 Task: For heading Arial with bold.  font size for heading22,  'Change the font style of data to'Arial Narrow.  and font size to 14,  Change the alignment of both headline & data to Align middle.  In the sheet  Attendance Sheet for Weekly Reviewing
Action: Mouse moved to (82, 188)
Screenshot: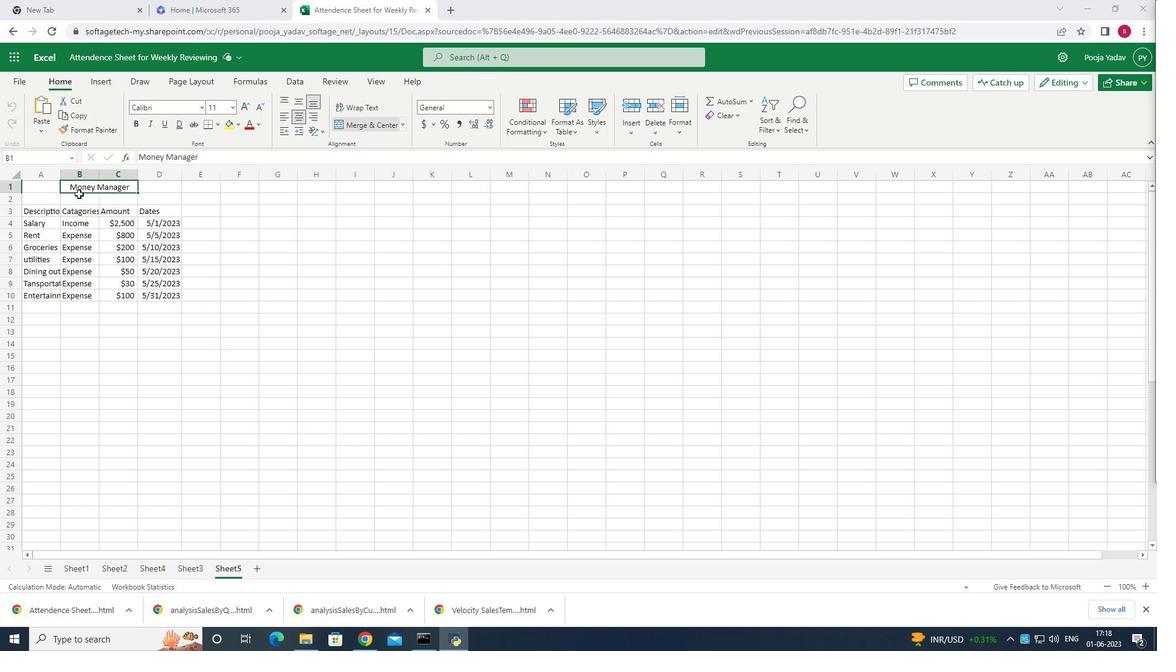 
Action: Mouse pressed left at (82, 188)
Screenshot: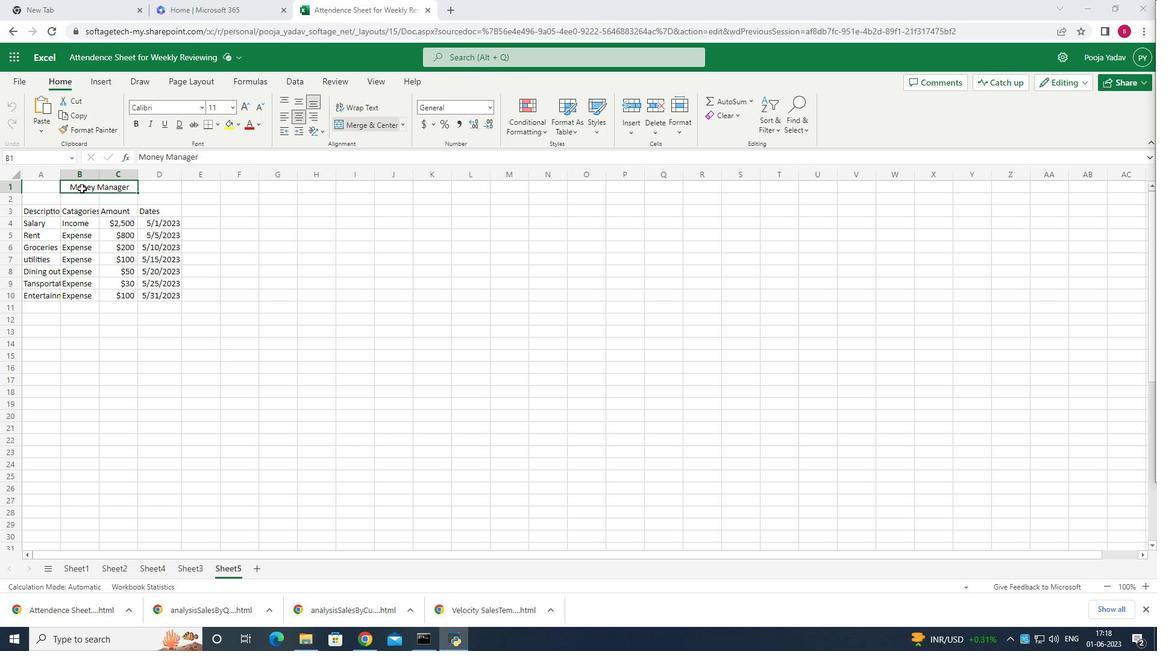 
Action: Mouse moved to (202, 109)
Screenshot: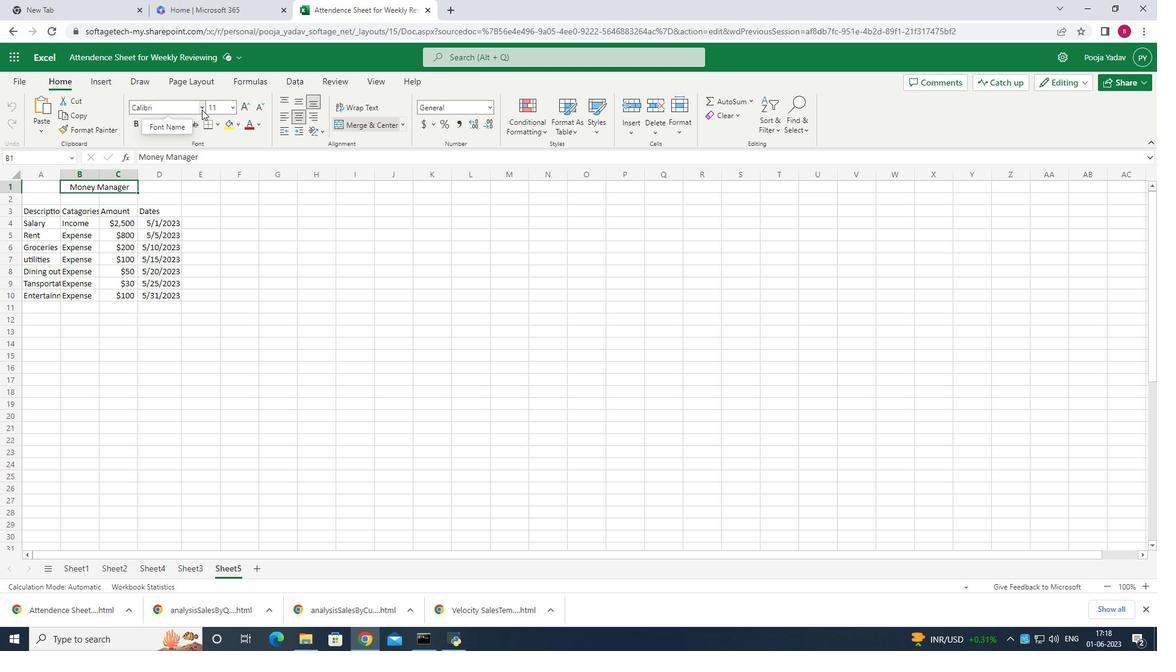 
Action: Mouse pressed left at (202, 109)
Screenshot: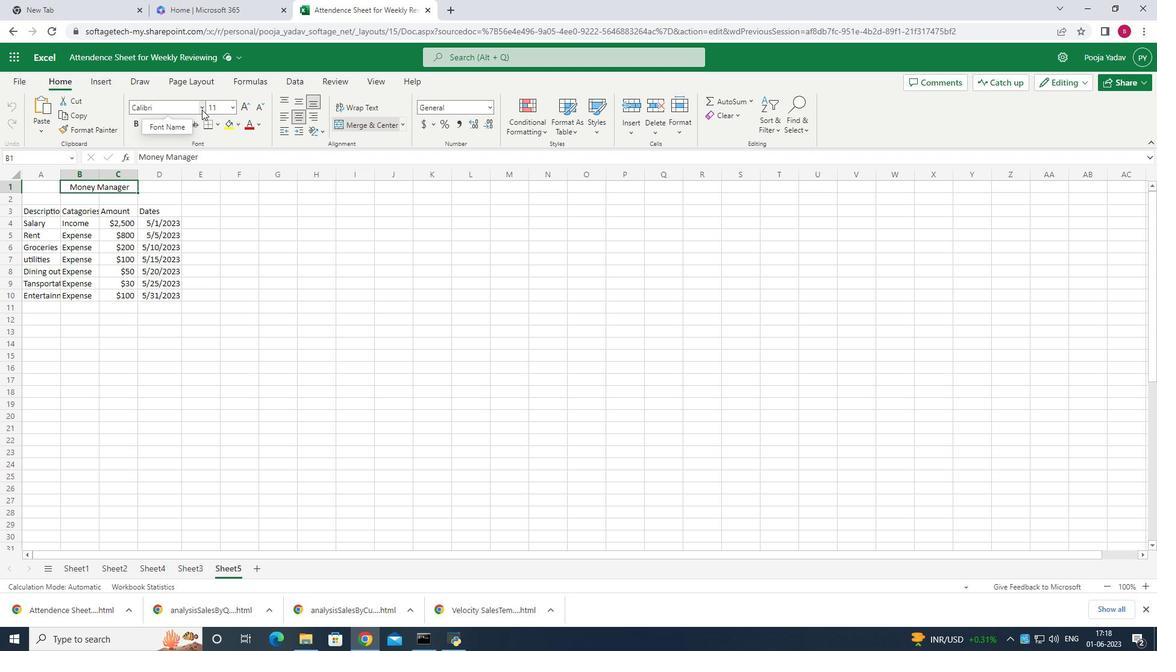 
Action: Mouse moved to (194, 156)
Screenshot: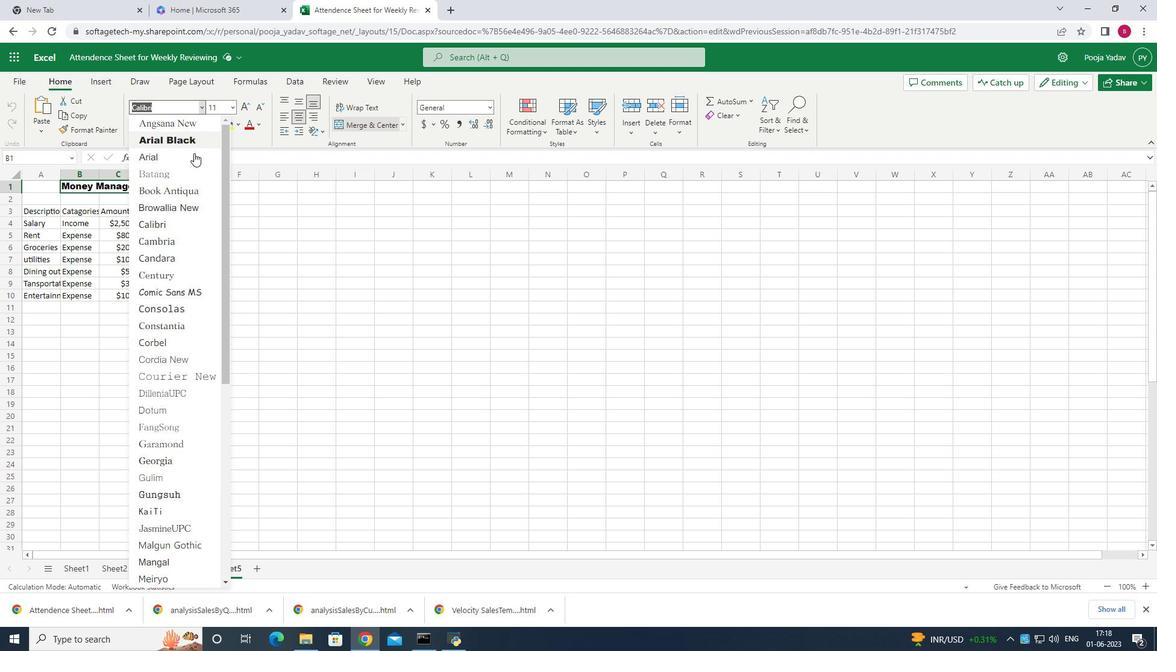 
Action: Mouse pressed left at (194, 156)
Screenshot: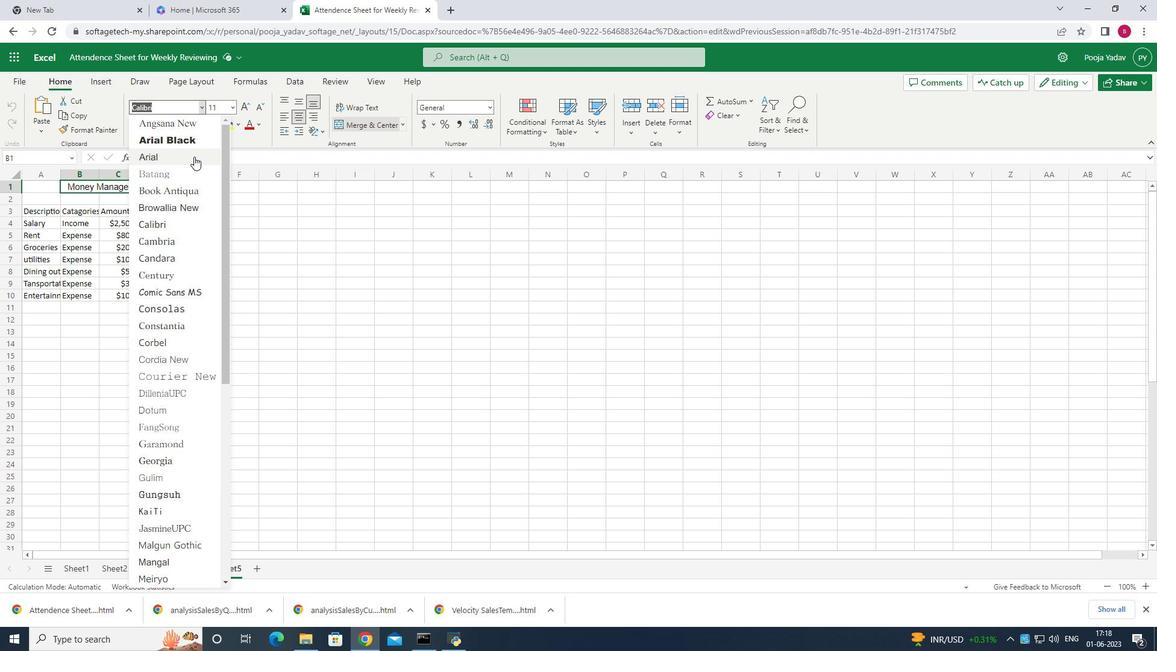 
Action: Mouse moved to (187, 164)
Screenshot: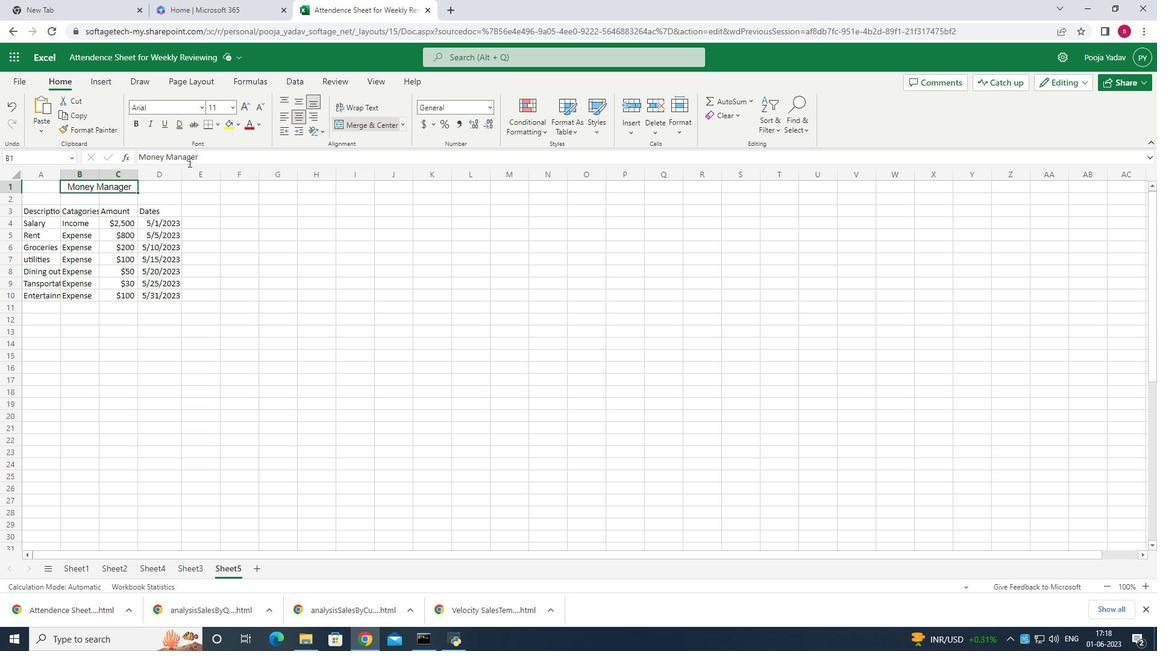 
Action: Key pressed ctrl+B
Screenshot: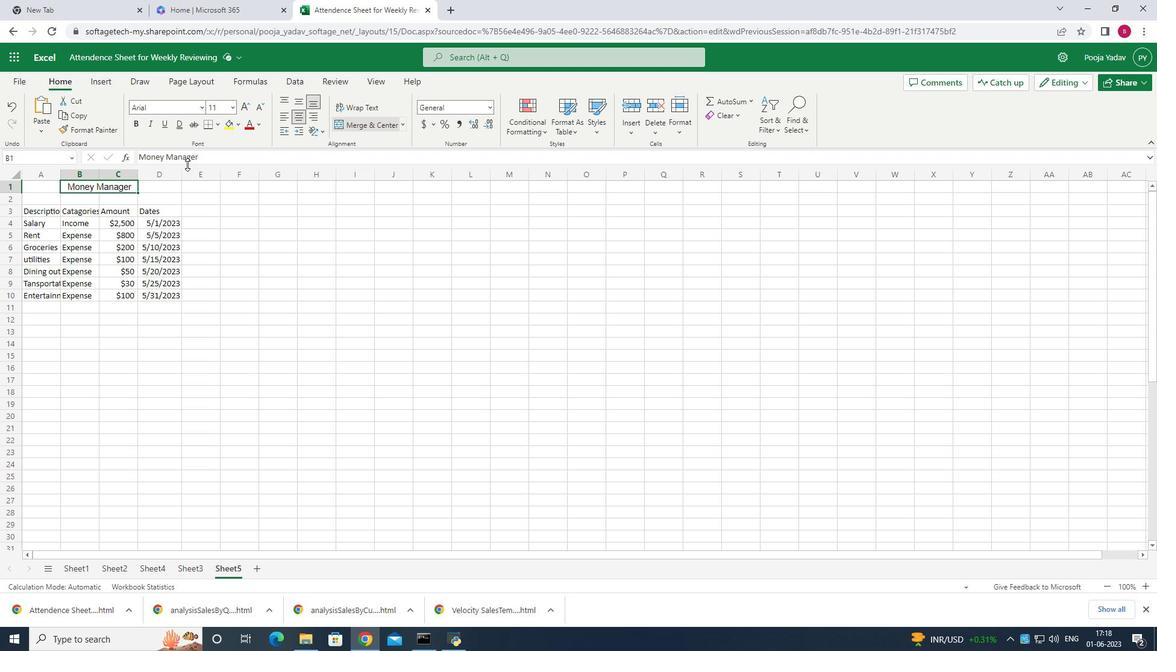 
Action: Mouse moved to (232, 108)
Screenshot: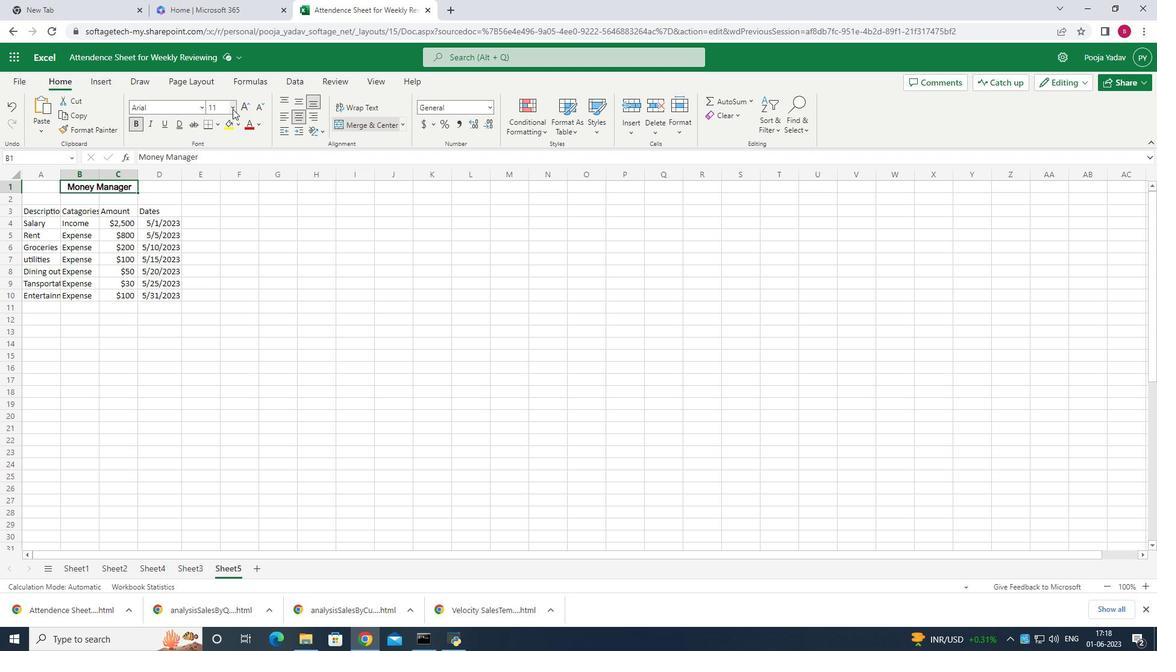 
Action: Mouse pressed left at (232, 108)
Screenshot: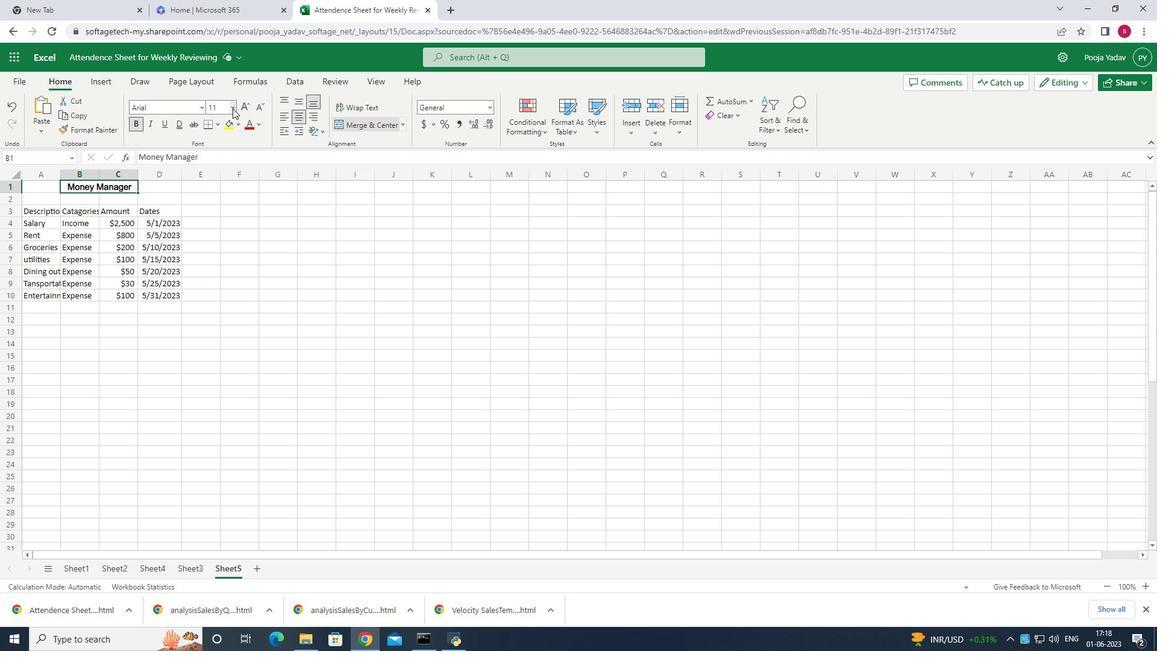 
Action: Mouse moved to (221, 253)
Screenshot: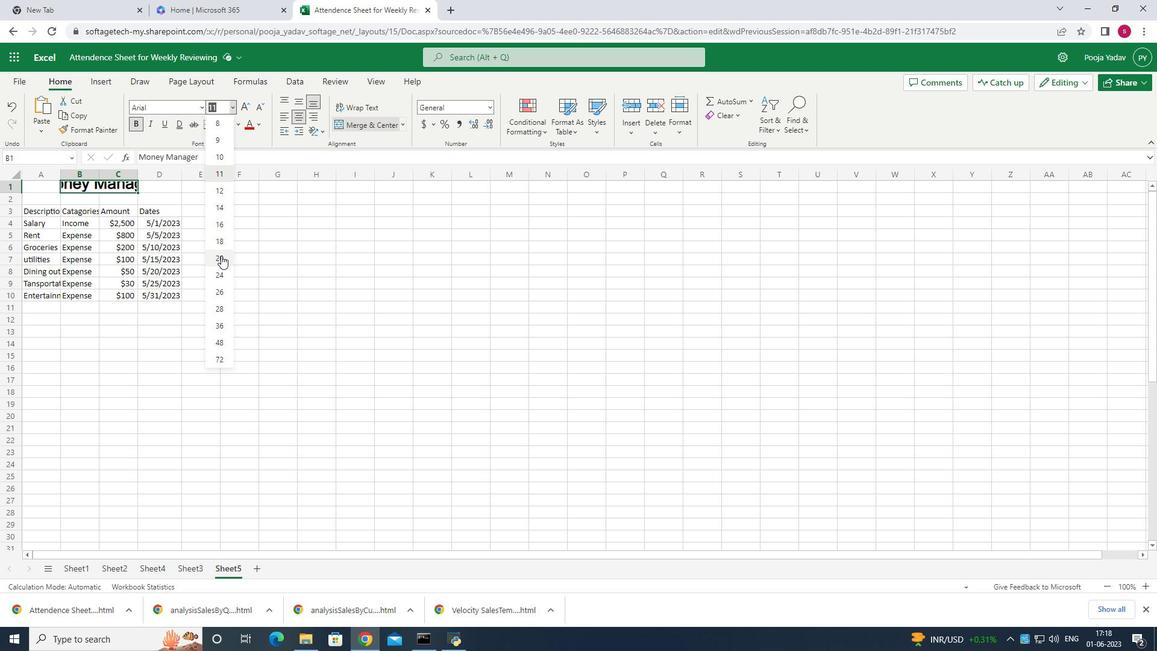 
Action: Mouse pressed left at (221, 253)
Screenshot: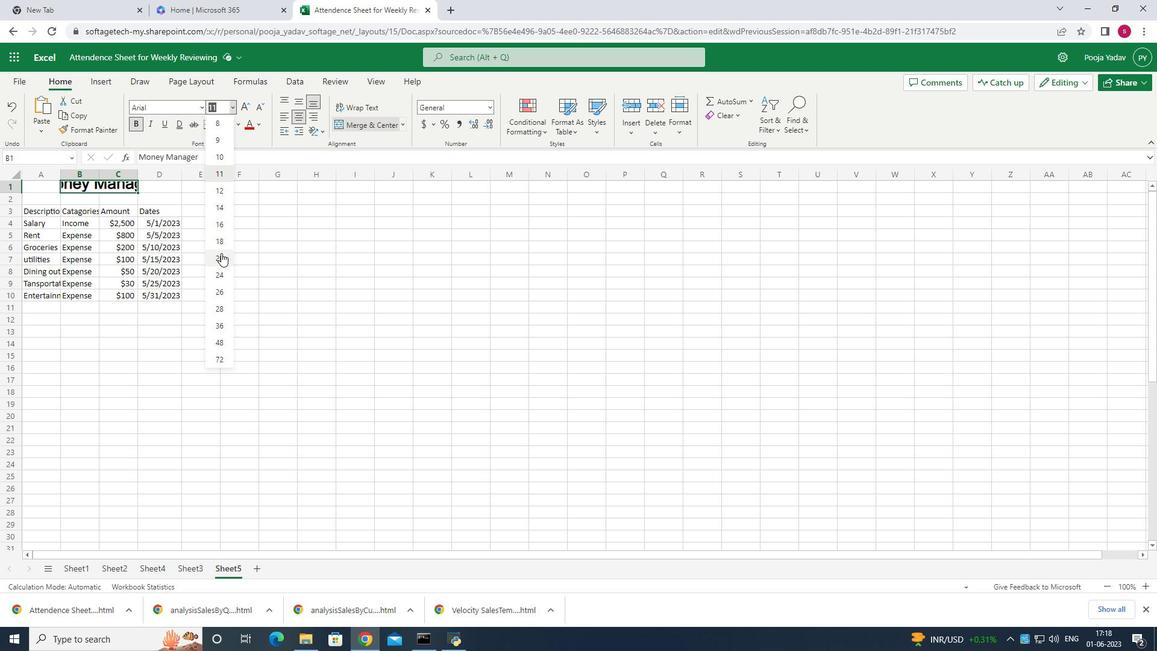 
Action: Mouse moved to (229, 107)
Screenshot: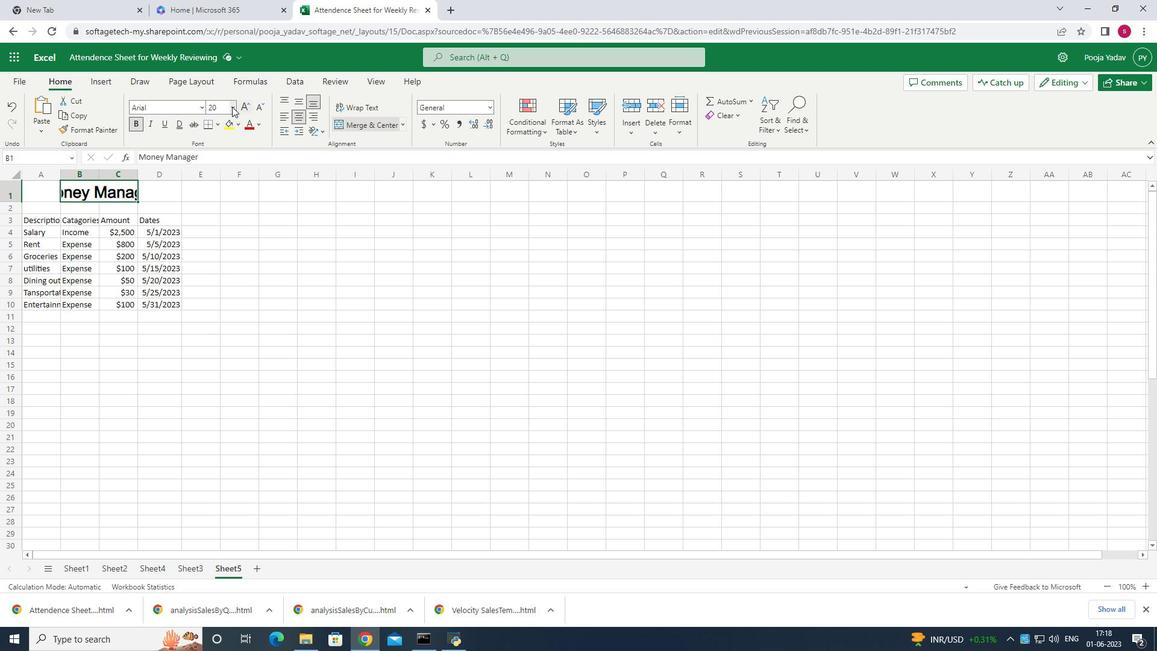 
Action: Mouse pressed left at (229, 107)
Screenshot: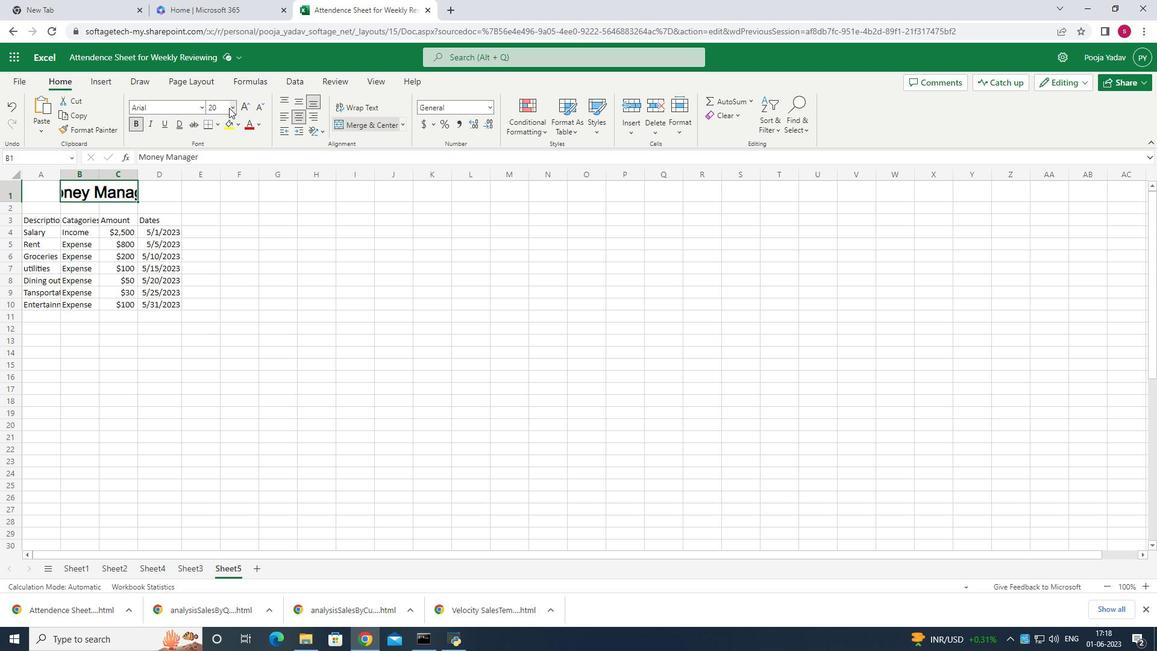 
Action: Mouse moved to (234, 110)
Screenshot: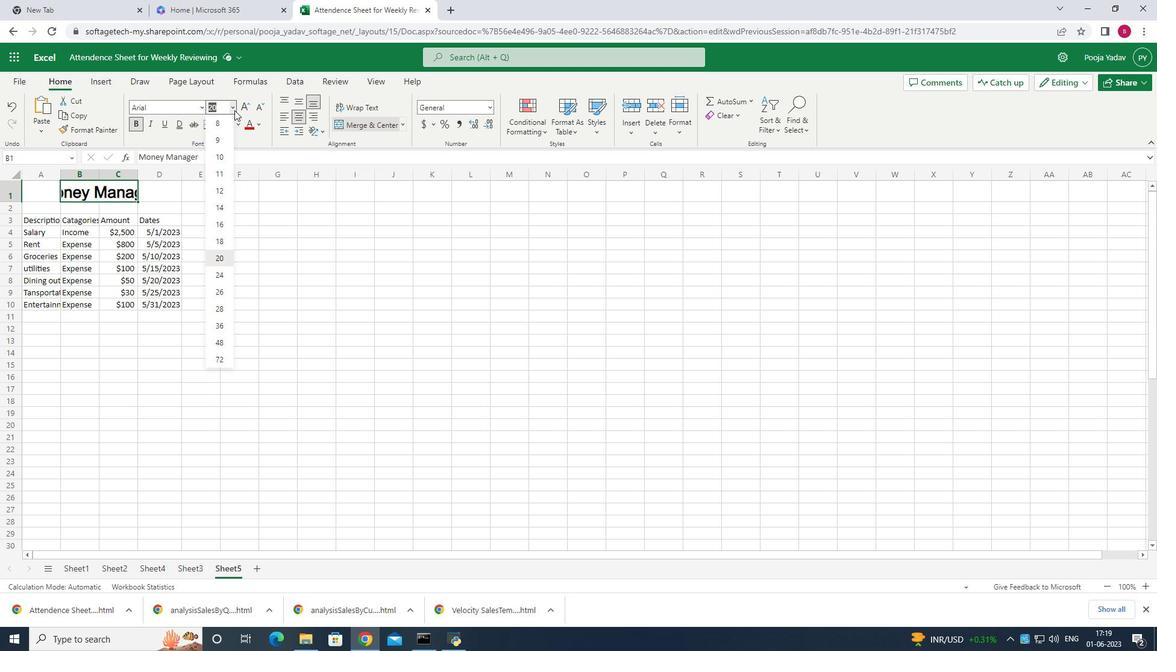 
Action: Mouse pressed left at (234, 110)
Screenshot: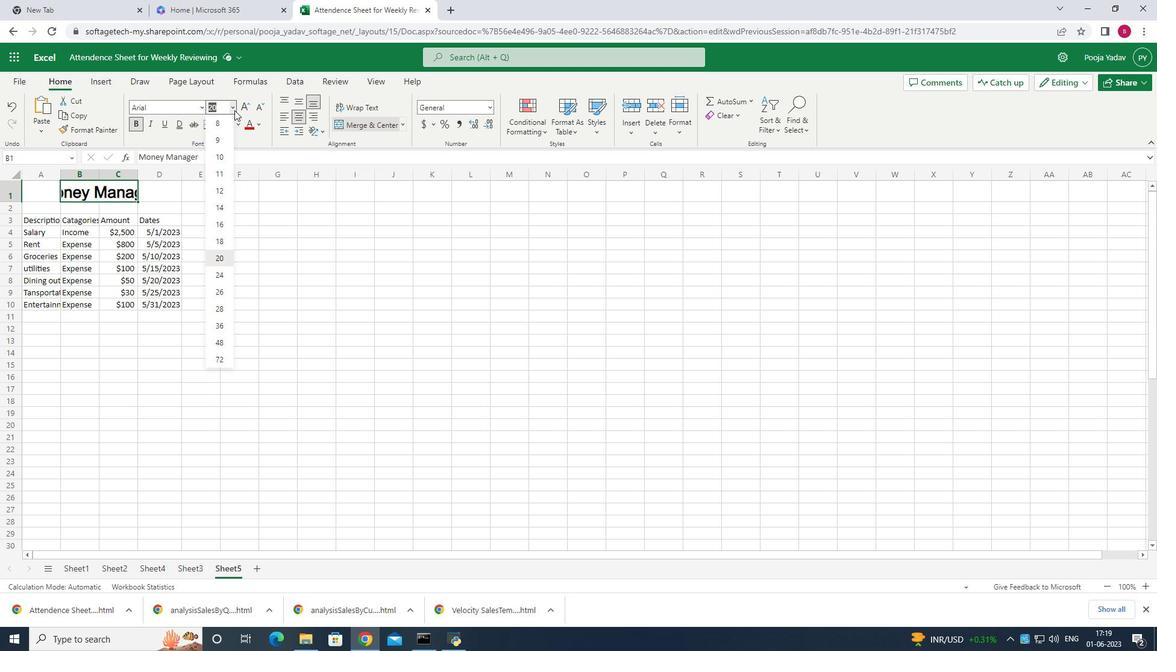 
Action: Mouse pressed left at (234, 110)
Screenshot: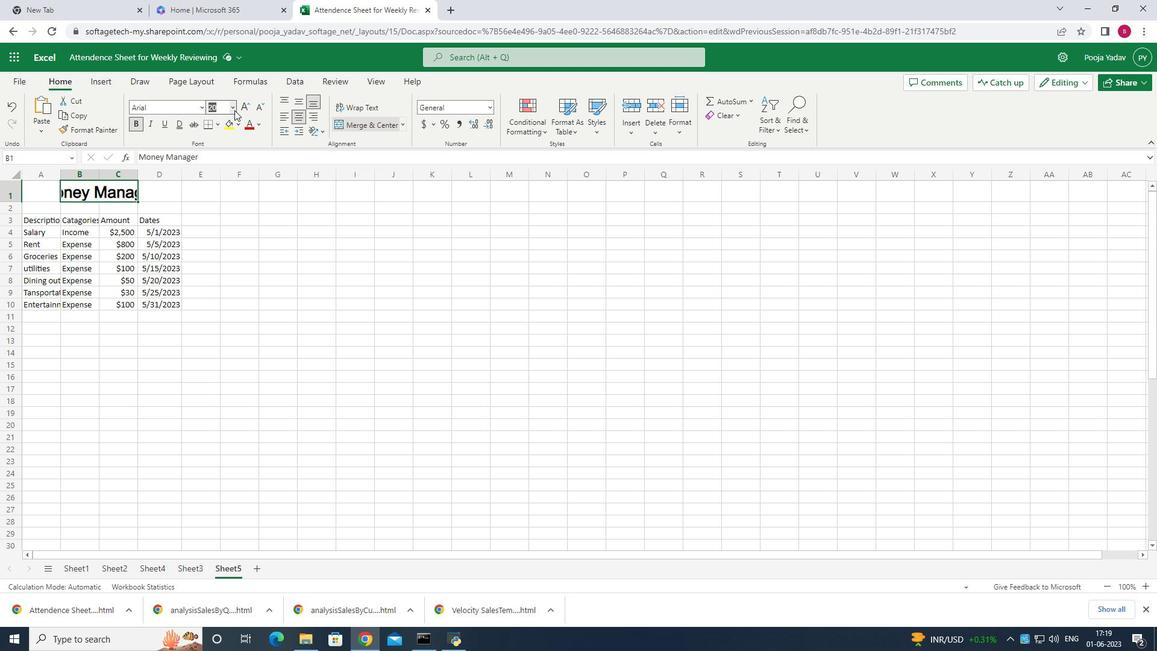 
Action: Mouse pressed left at (234, 110)
Screenshot: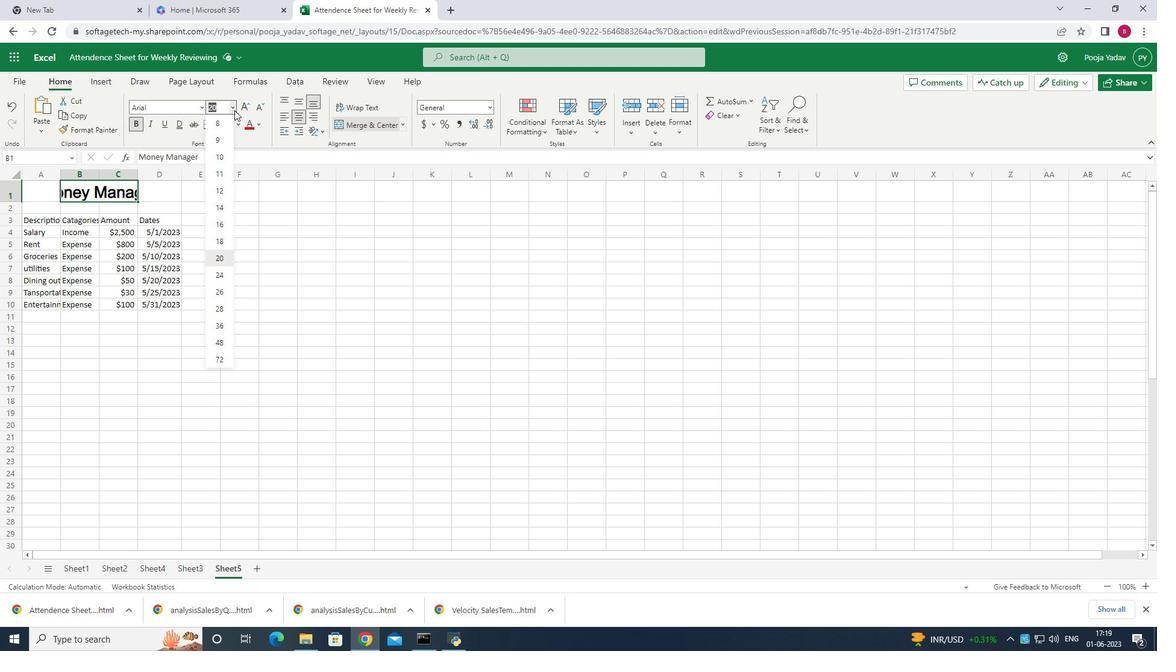 
Action: Mouse moved to (232, 104)
Screenshot: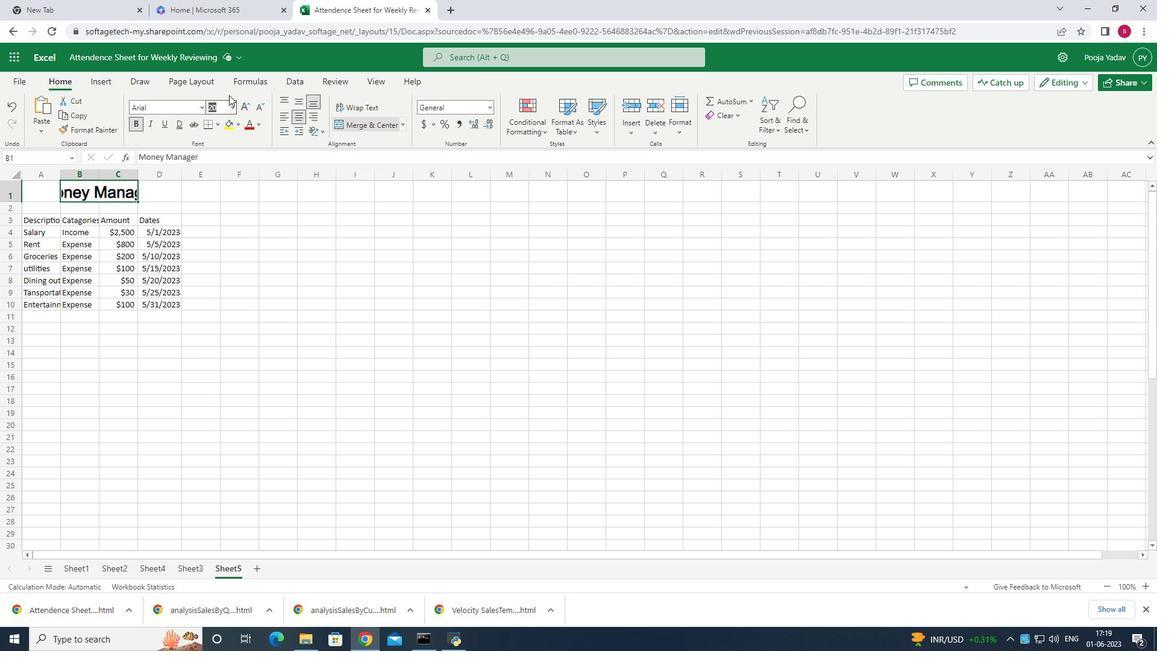 
Action: Mouse pressed left at (232, 104)
Screenshot: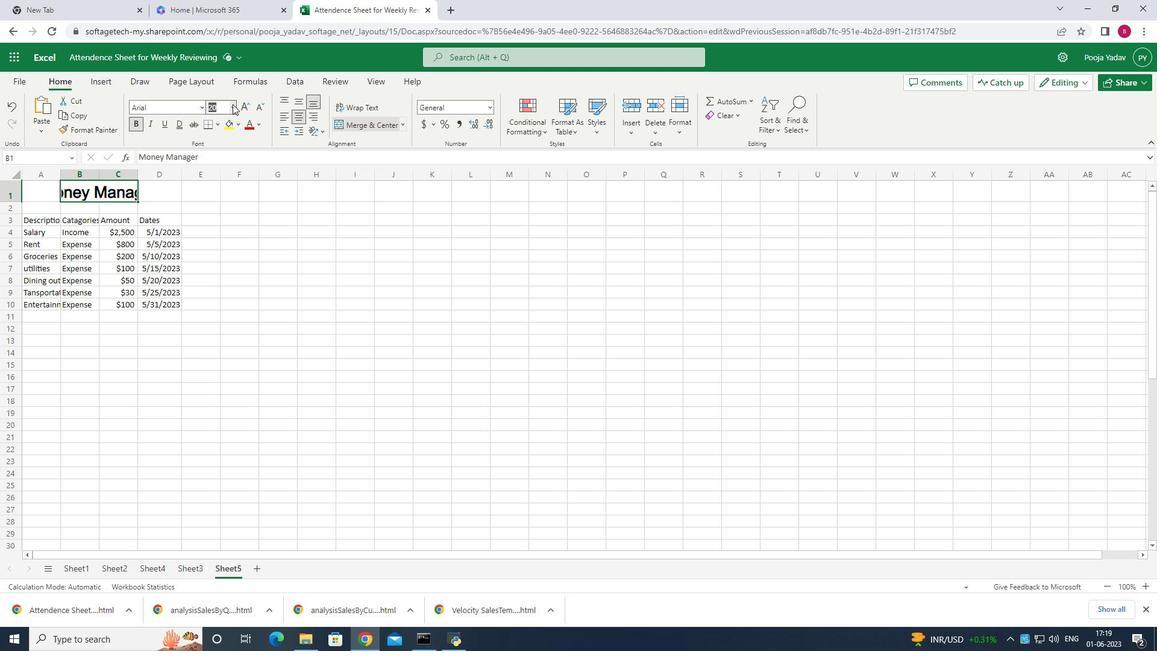 
Action: Mouse pressed left at (232, 104)
Screenshot: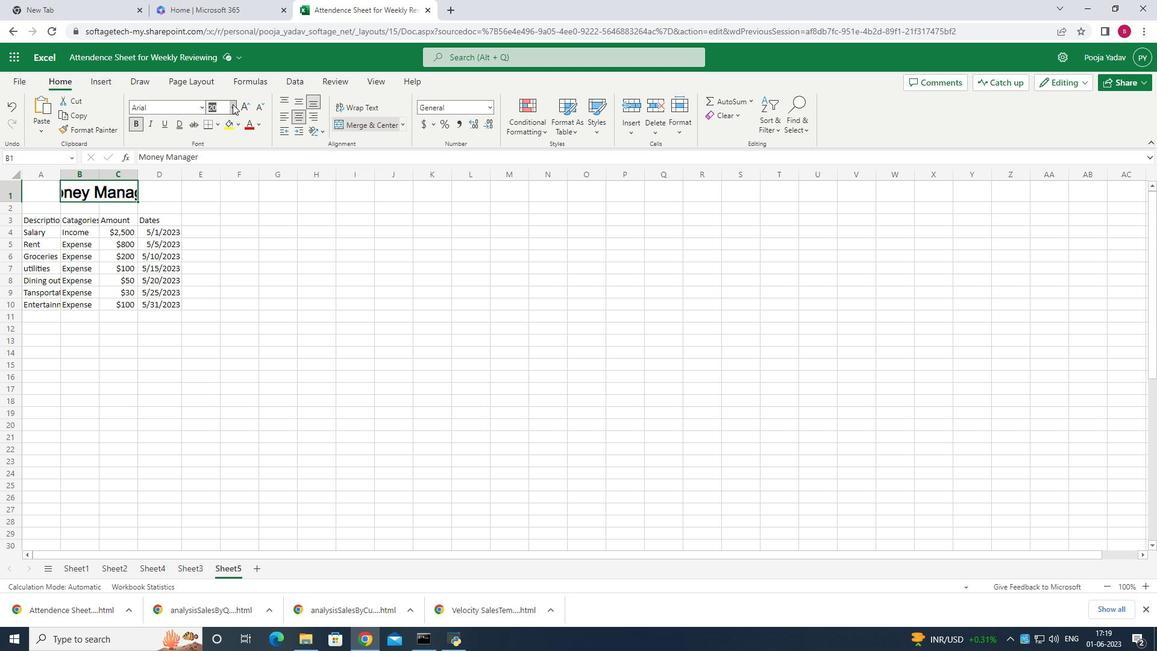 
Action: Mouse moved to (44, 189)
Screenshot: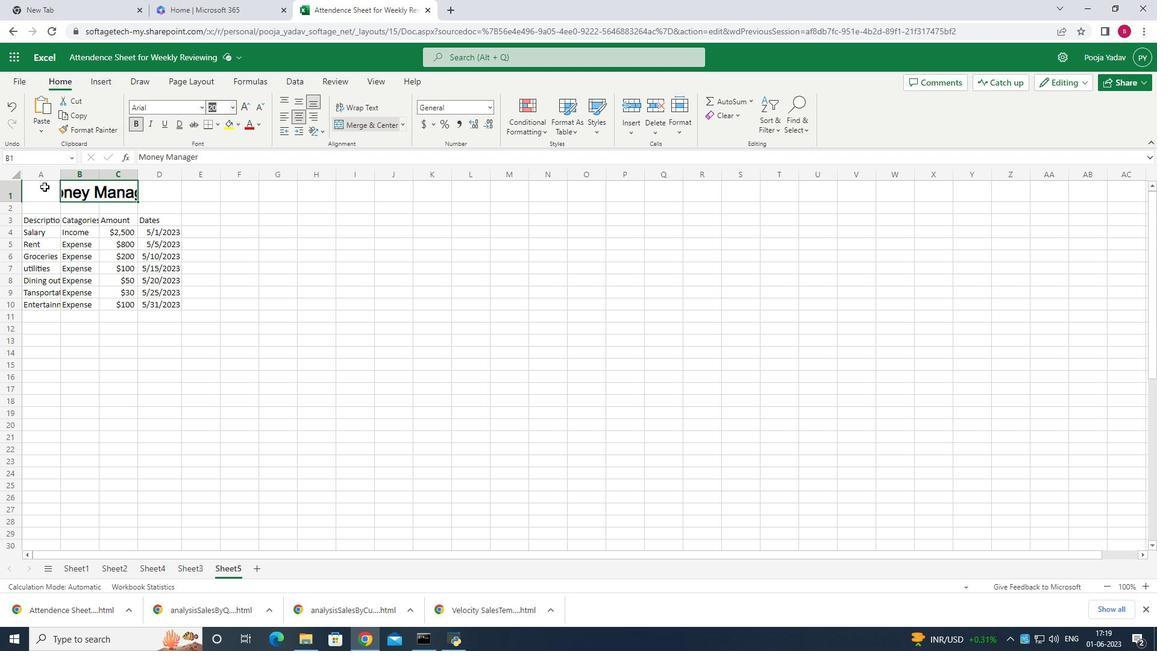 
Action: Mouse pressed left at (44, 189)
Screenshot: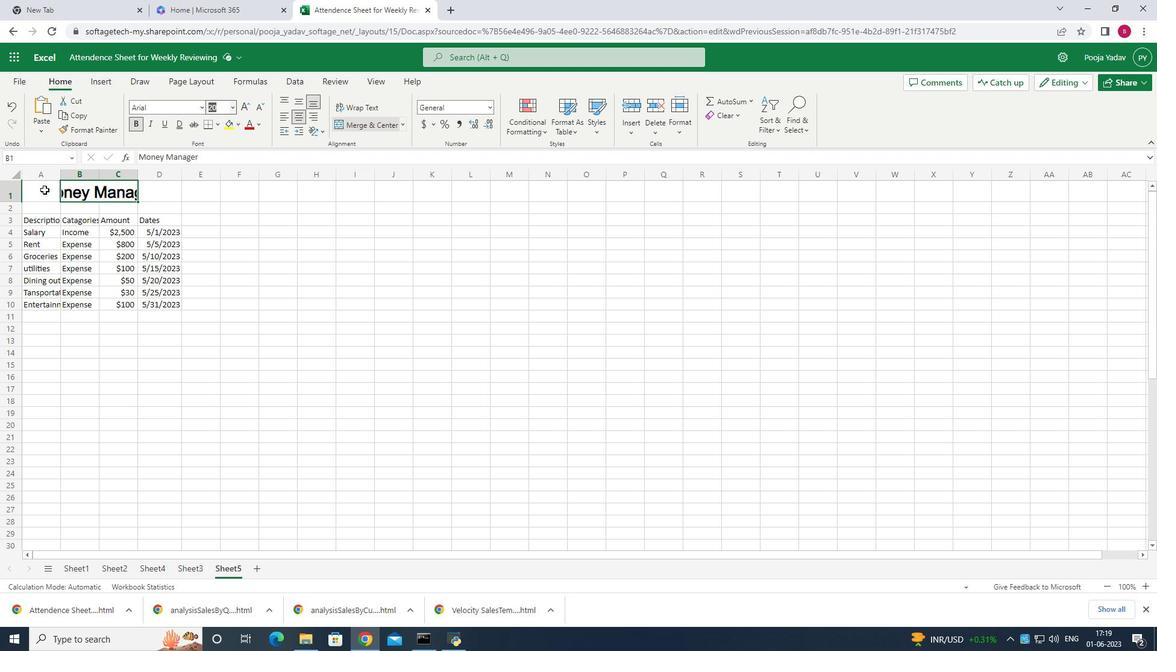 
Action: Mouse moved to (362, 118)
Screenshot: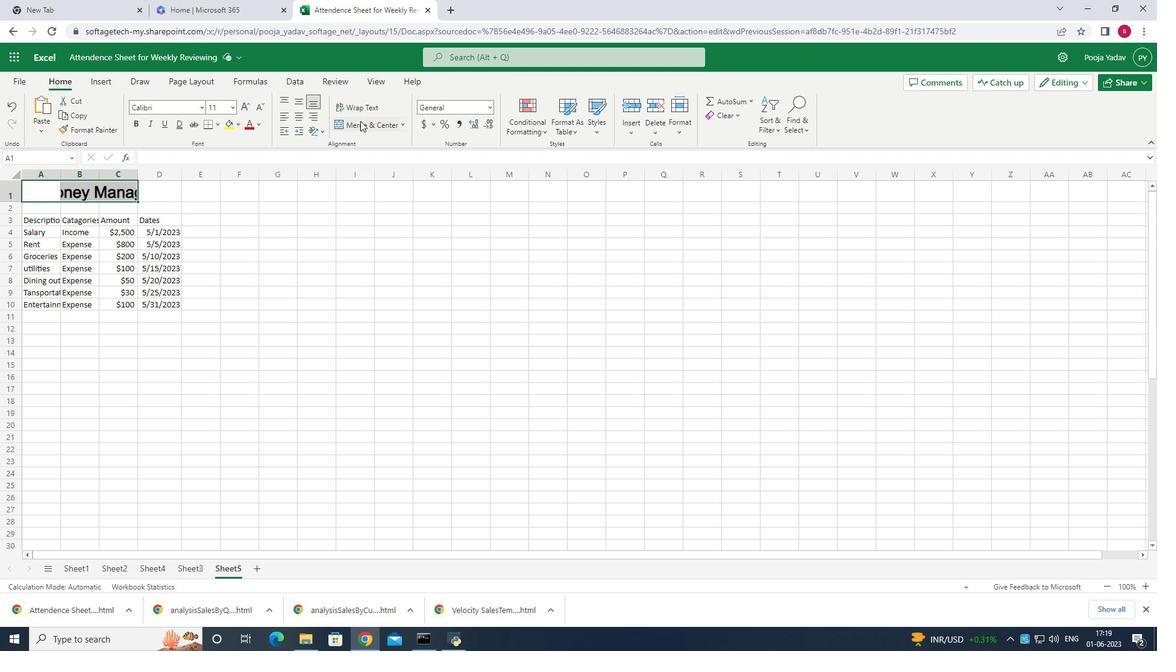 
Action: Mouse pressed left at (362, 118)
Screenshot: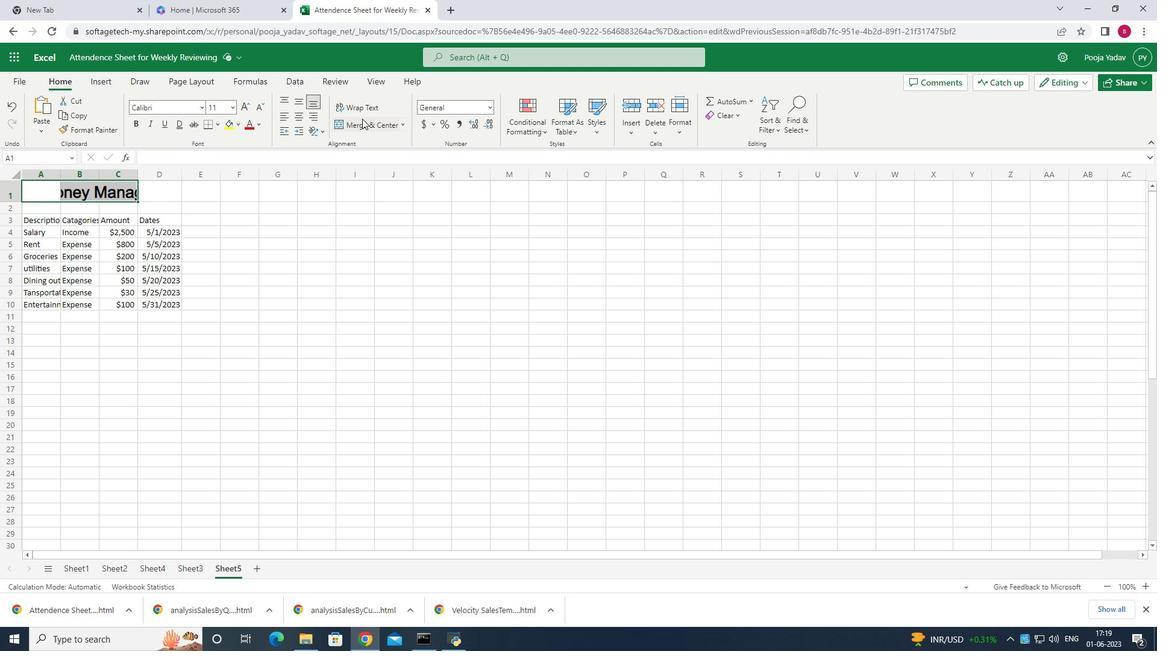 
Action: Mouse moved to (300, 307)
Screenshot: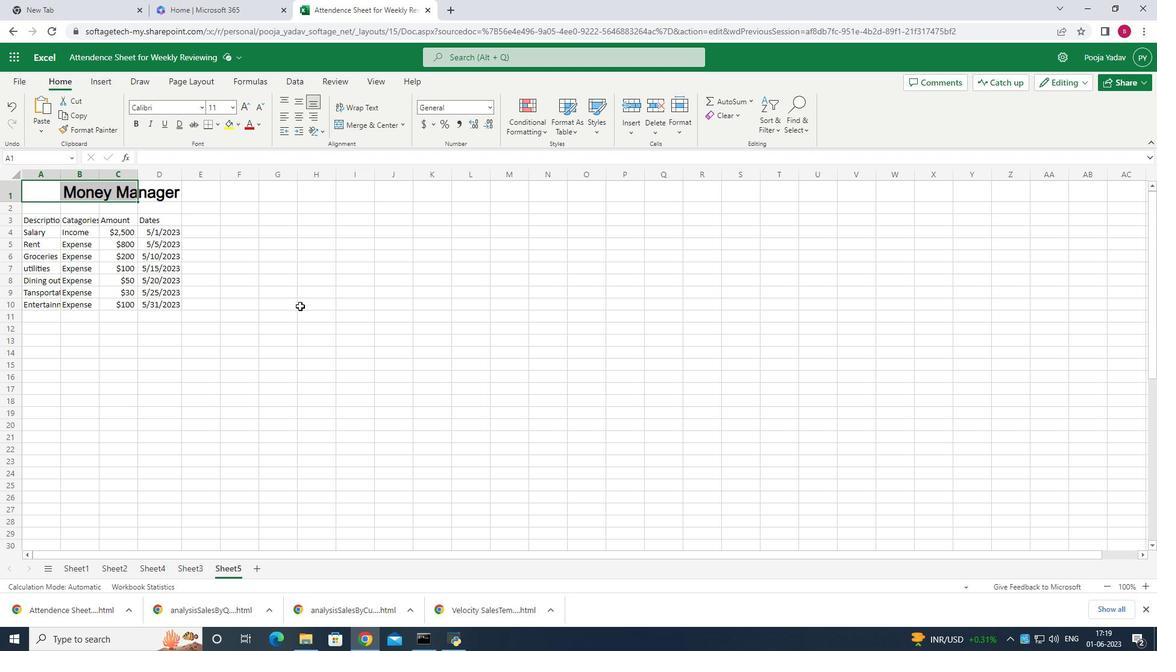 
Action: Mouse pressed left at (300, 307)
Screenshot: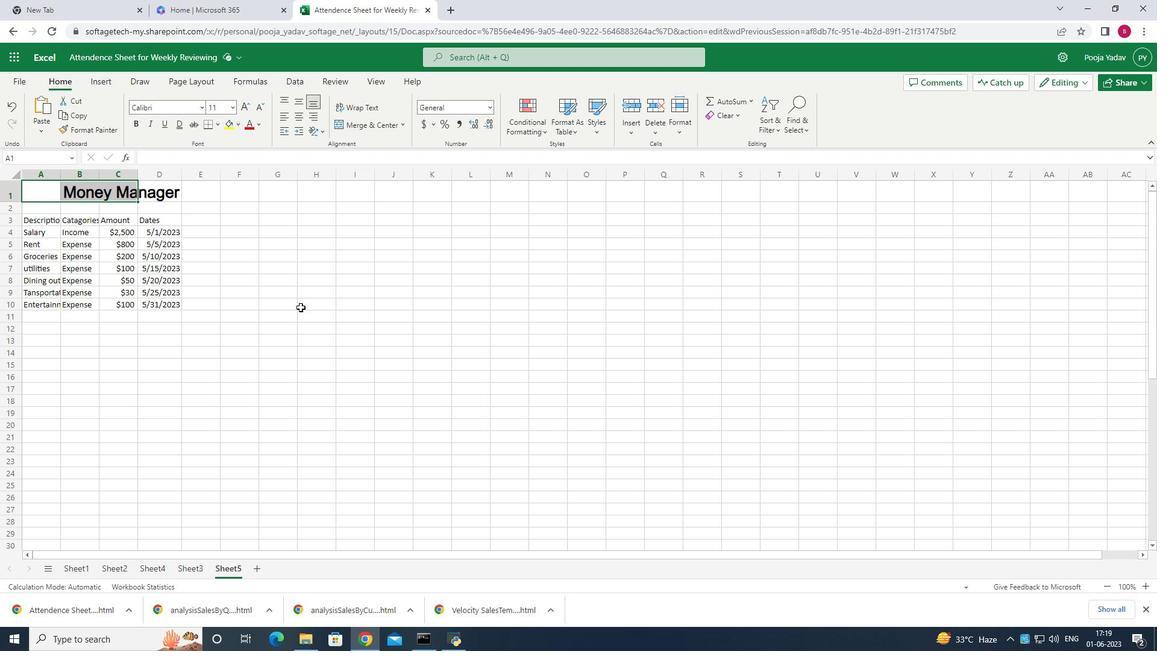 
Action: Mouse moved to (41, 210)
Screenshot: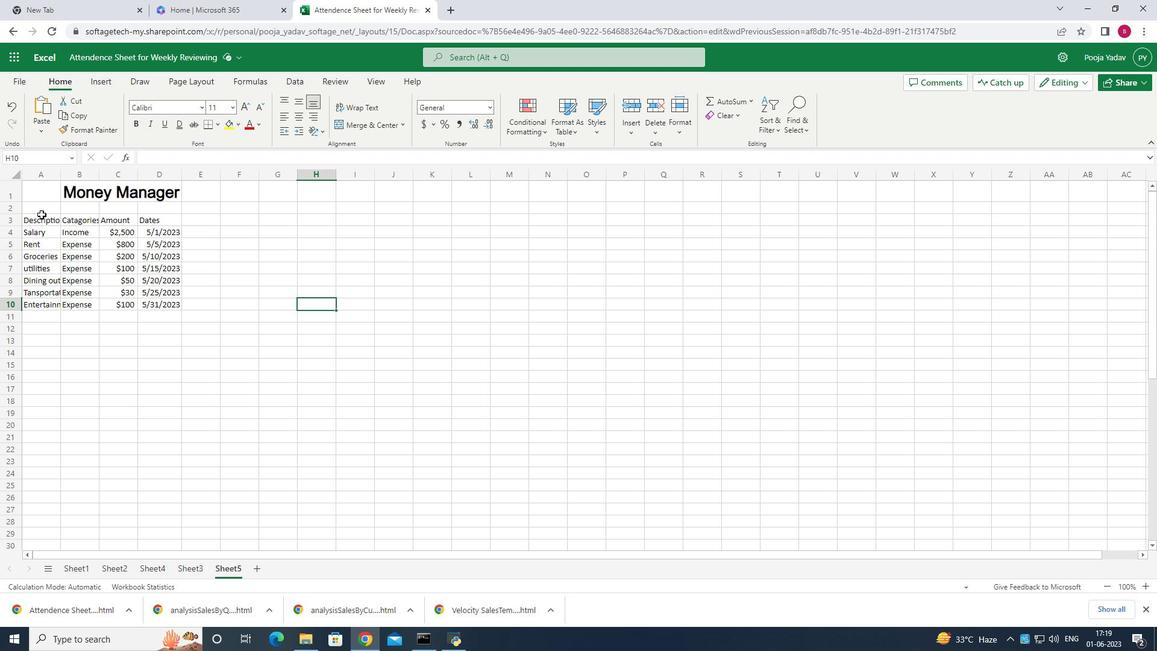 
Action: Mouse pressed left at (41, 210)
Screenshot: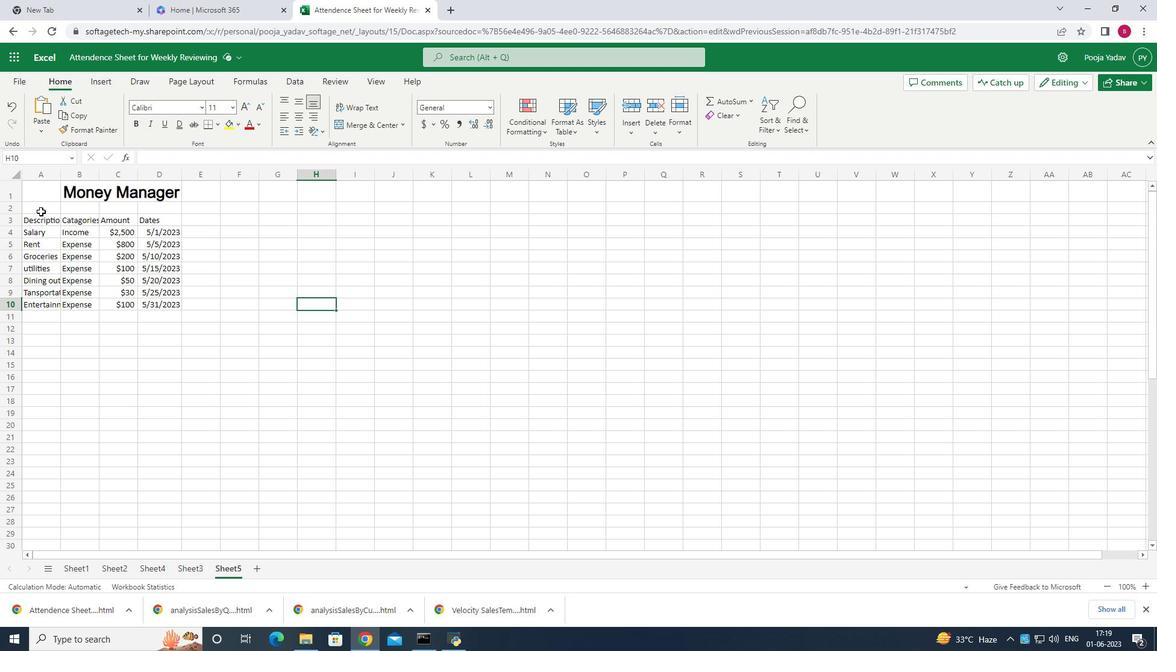 
Action: Mouse moved to (200, 109)
Screenshot: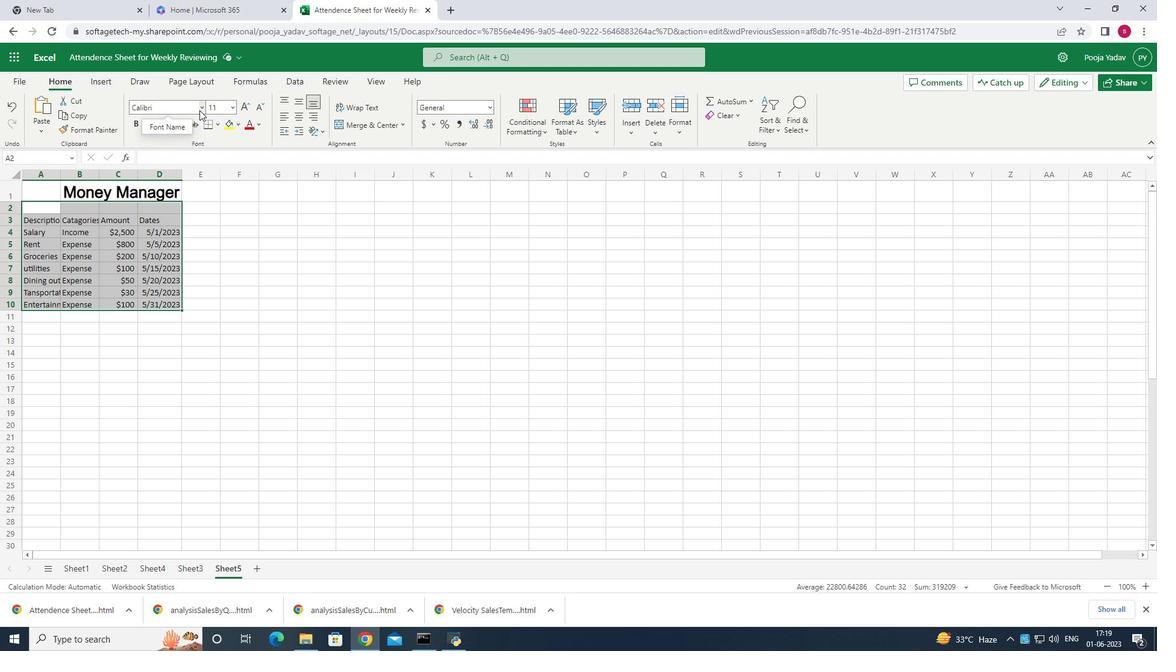 
Action: Mouse pressed left at (200, 109)
Screenshot: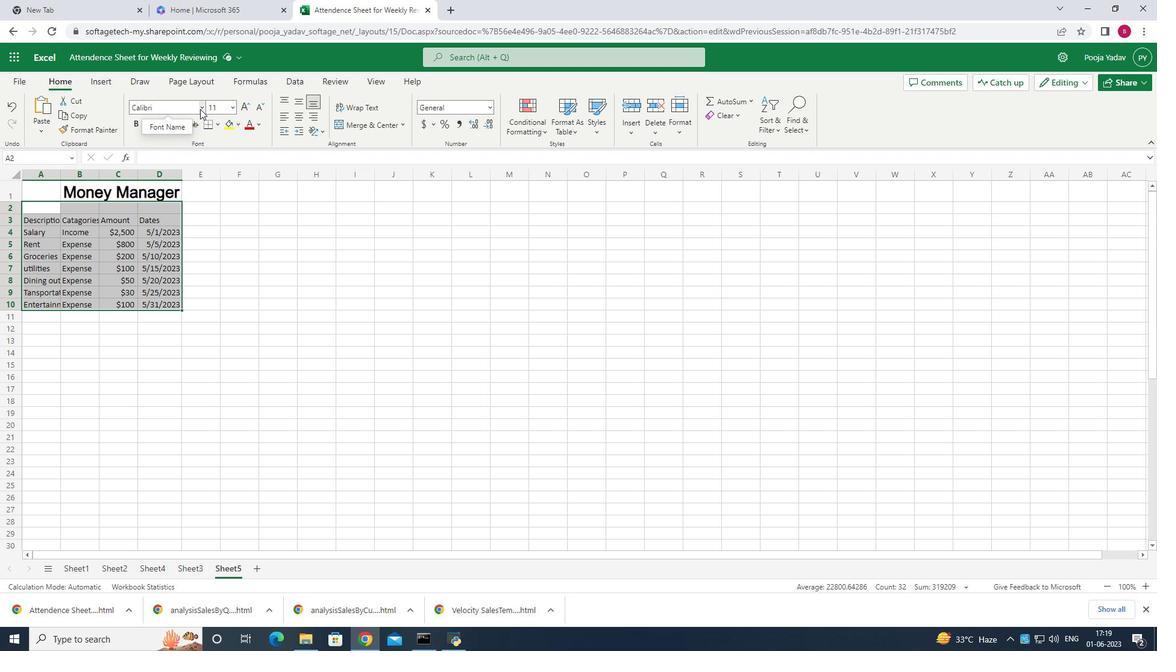 
Action: Mouse moved to (190, 360)
Screenshot: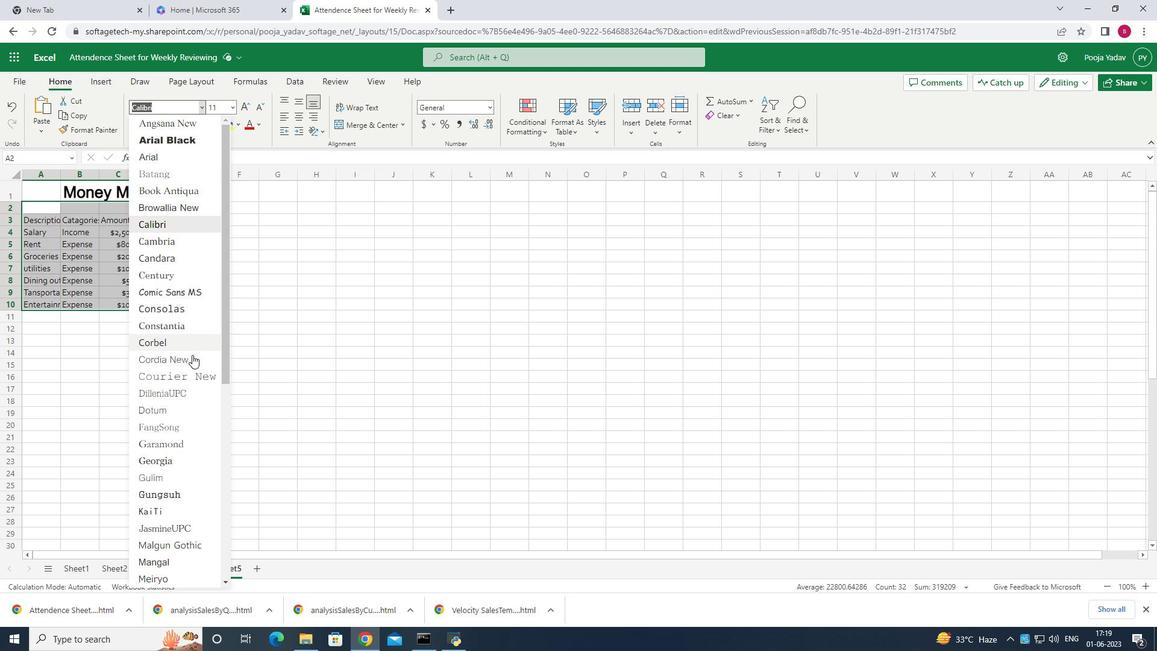 
Action: Mouse scrolled (190, 359) with delta (0, 0)
Screenshot: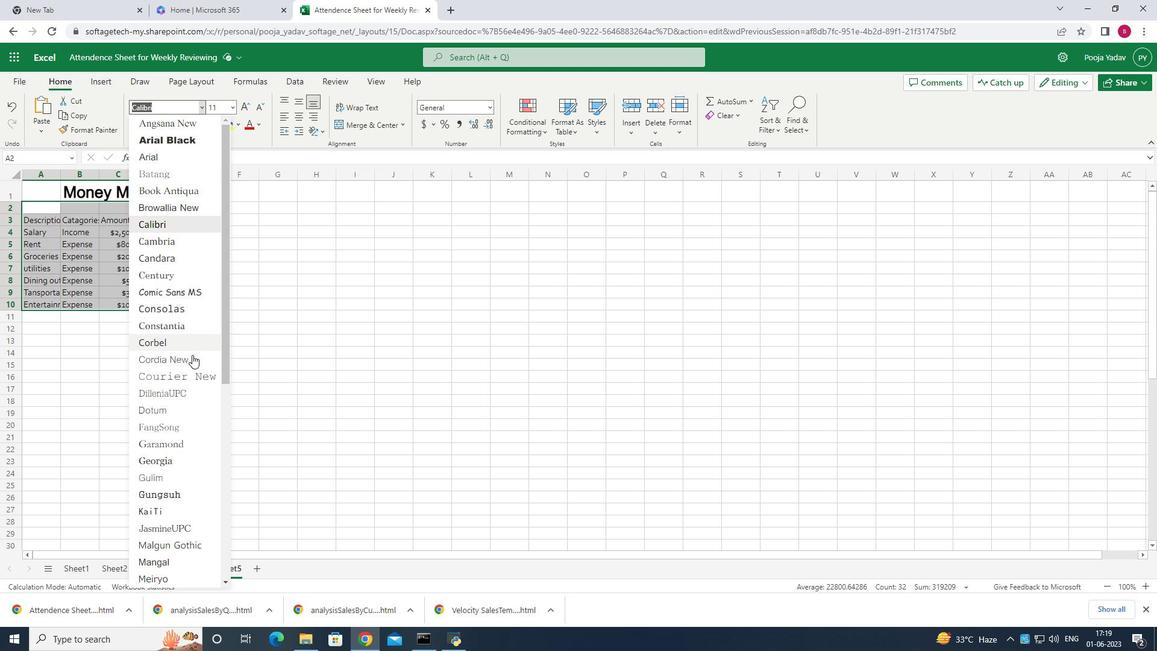 
Action: Mouse moved to (190, 360)
Screenshot: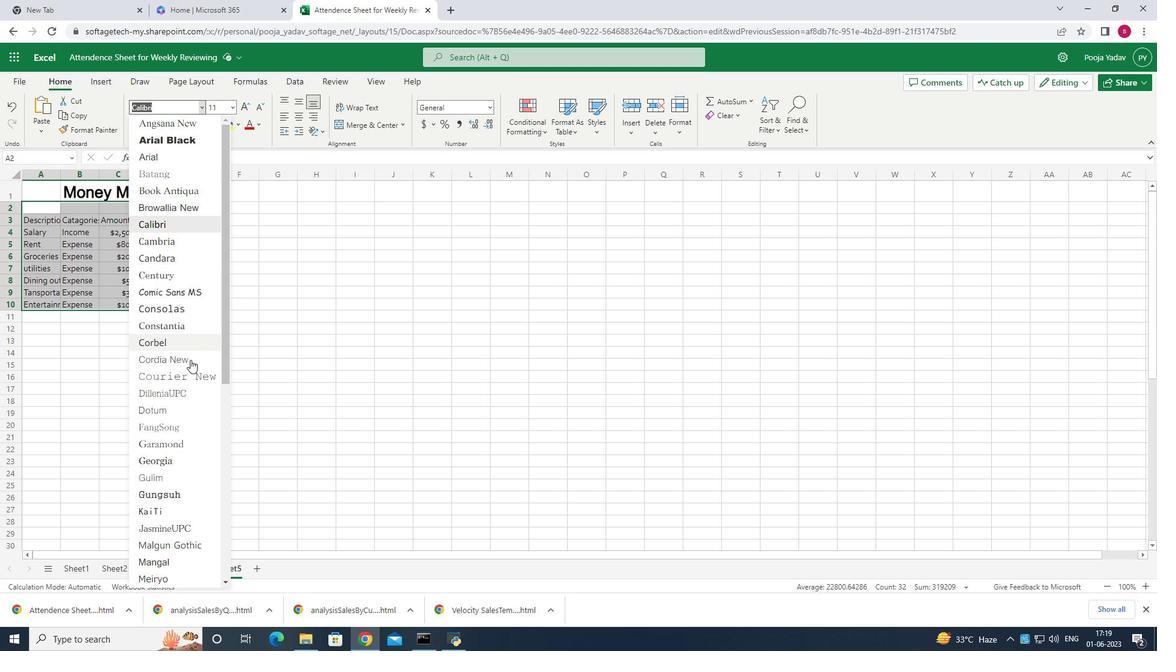 
Action: Mouse scrolled (190, 360) with delta (0, 0)
Screenshot: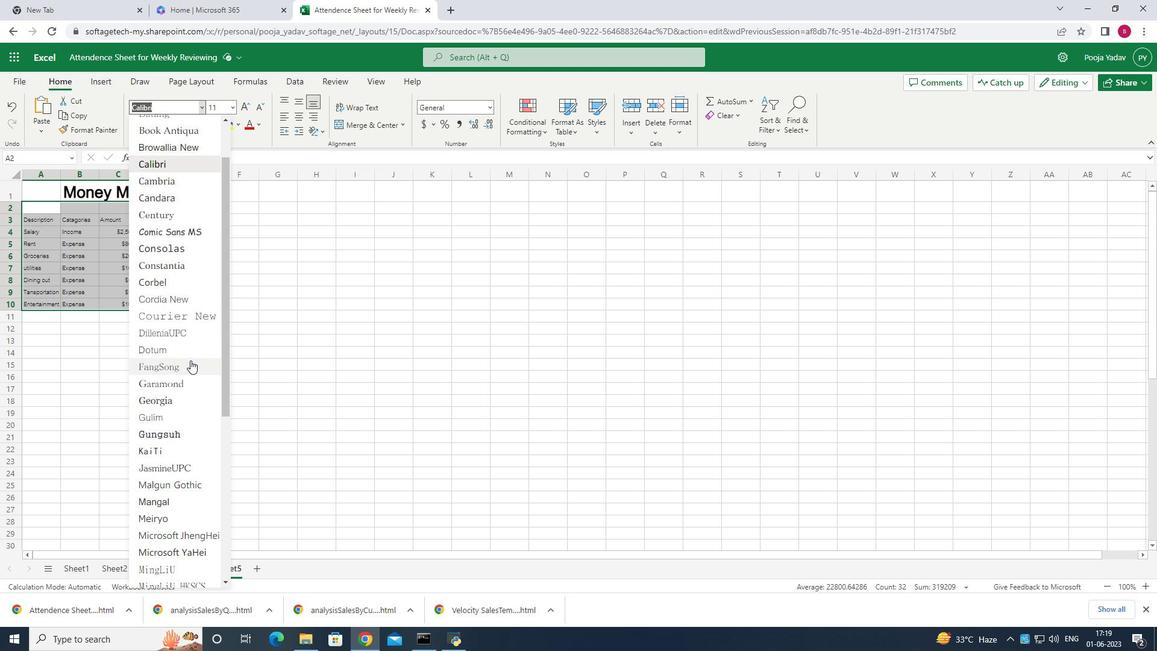 
Action: Mouse scrolled (190, 360) with delta (0, 0)
Screenshot: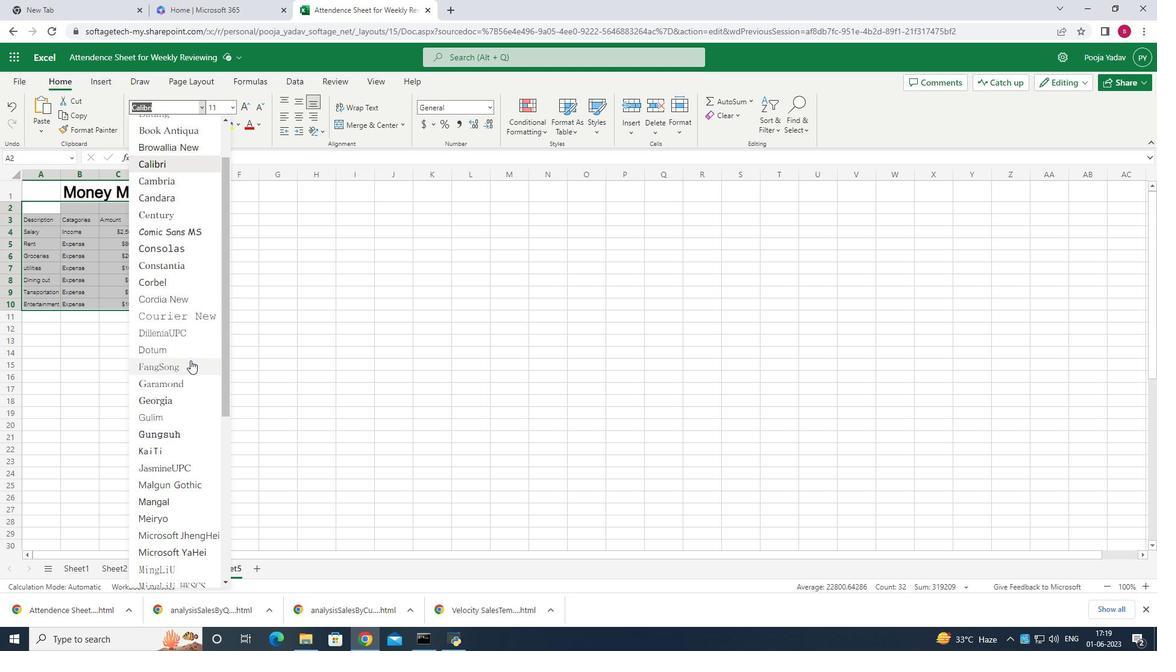 
Action: Mouse scrolled (190, 360) with delta (0, 0)
Screenshot: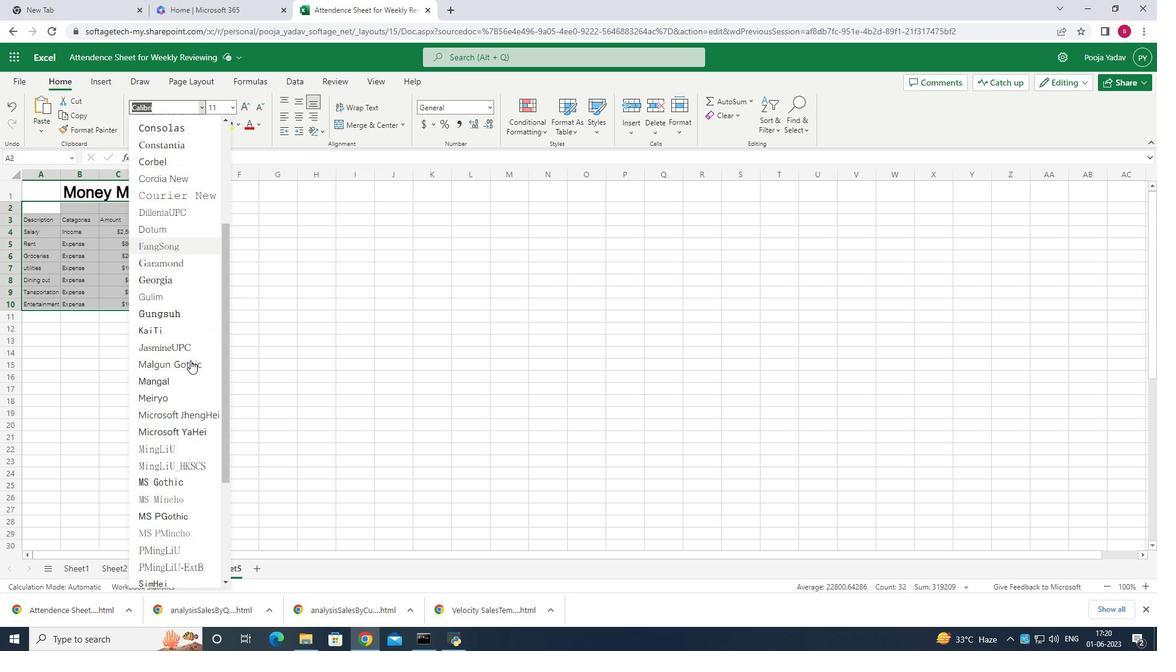 
Action: Mouse scrolled (190, 360) with delta (0, 0)
Screenshot: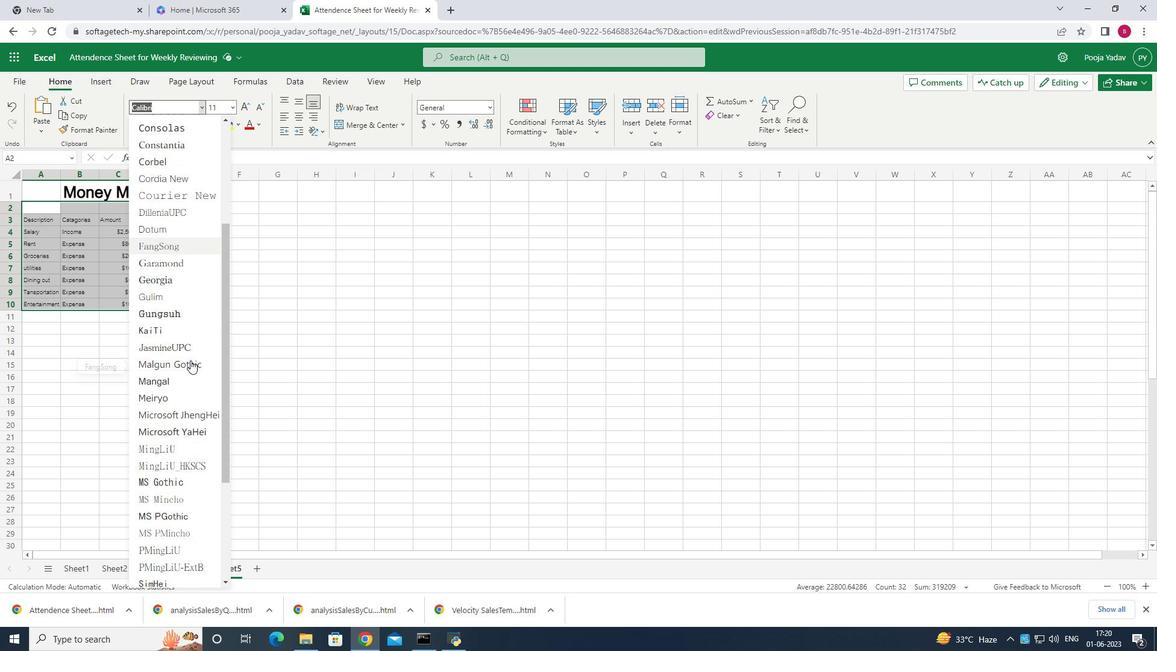 
Action: Mouse scrolled (190, 360) with delta (0, 0)
Screenshot: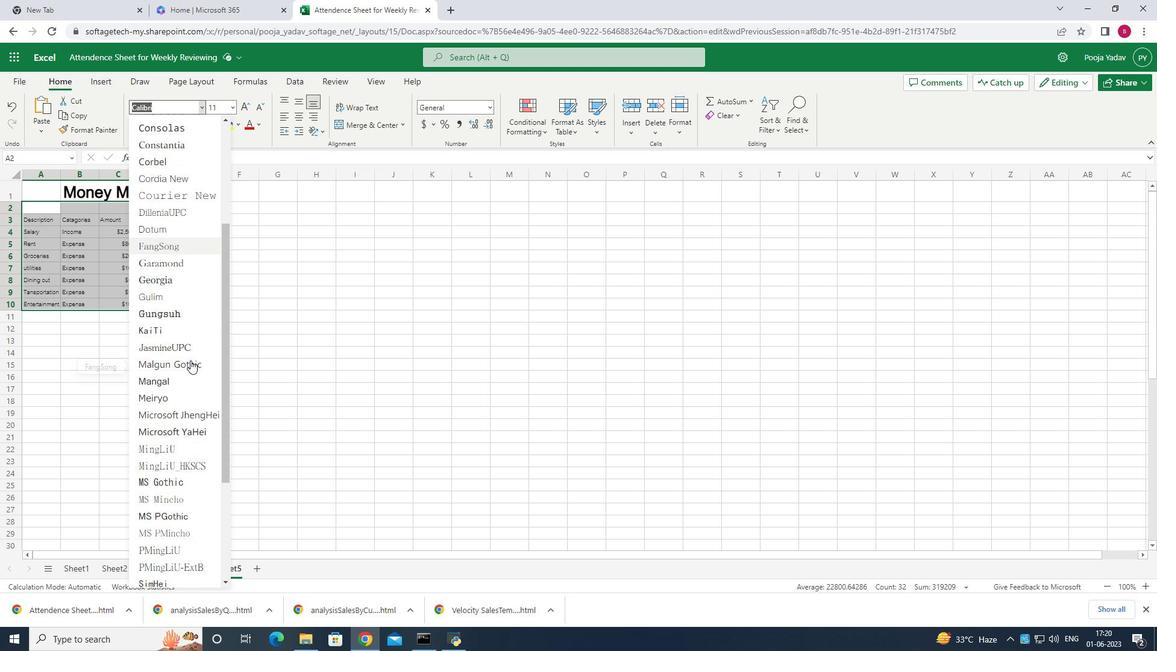 
Action: Mouse scrolled (190, 360) with delta (0, 0)
Screenshot: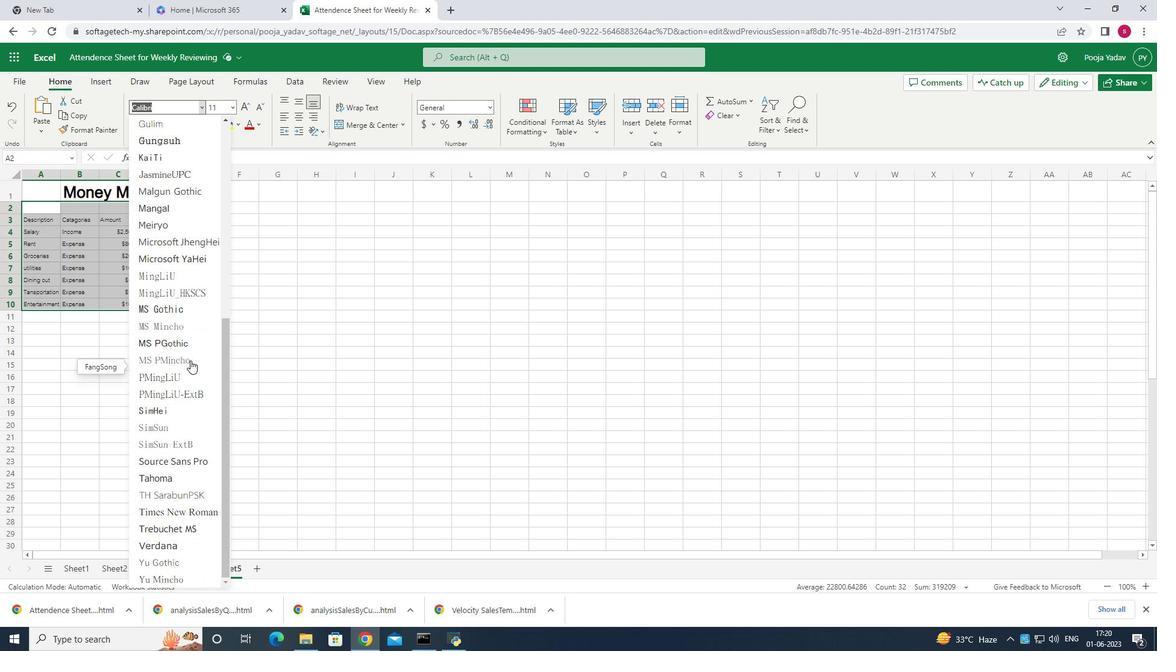 
Action: Mouse scrolled (190, 360) with delta (0, 0)
Screenshot: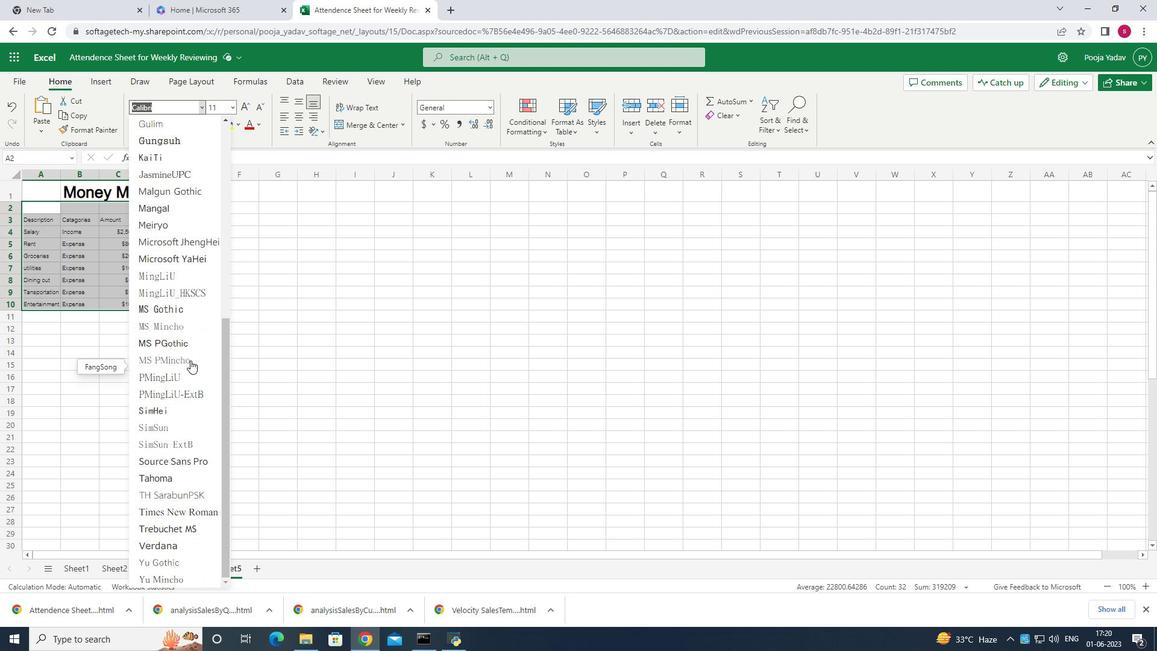 
Action: Mouse scrolled (190, 360) with delta (0, 0)
Screenshot: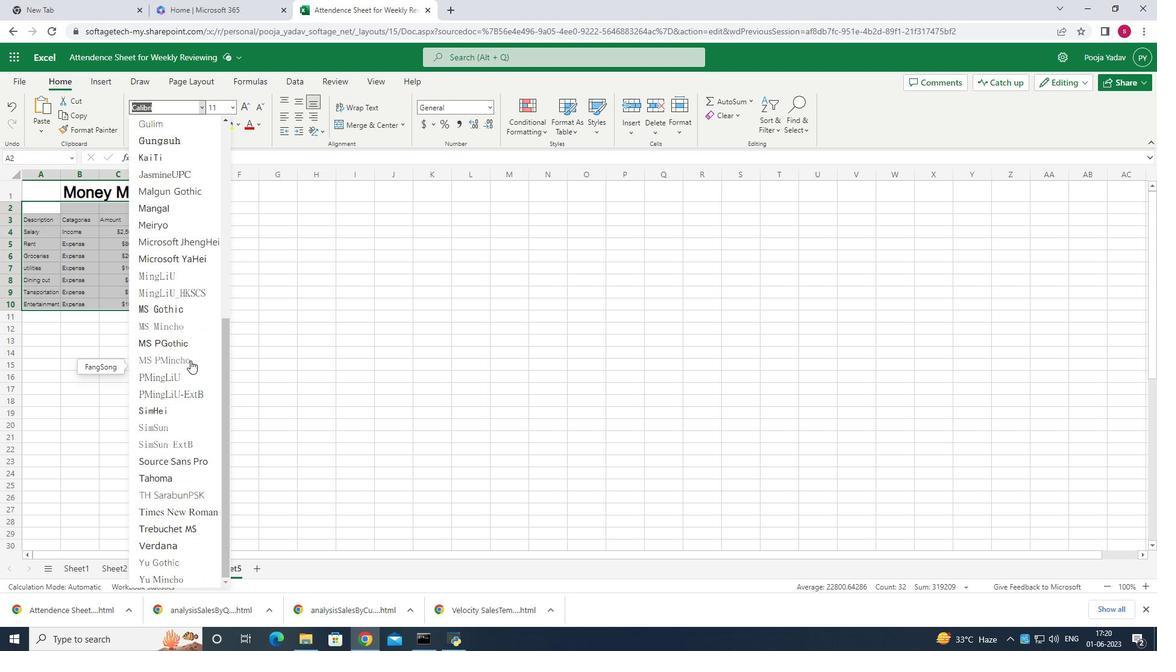 
Action: Mouse scrolled (190, 360) with delta (0, 0)
Screenshot: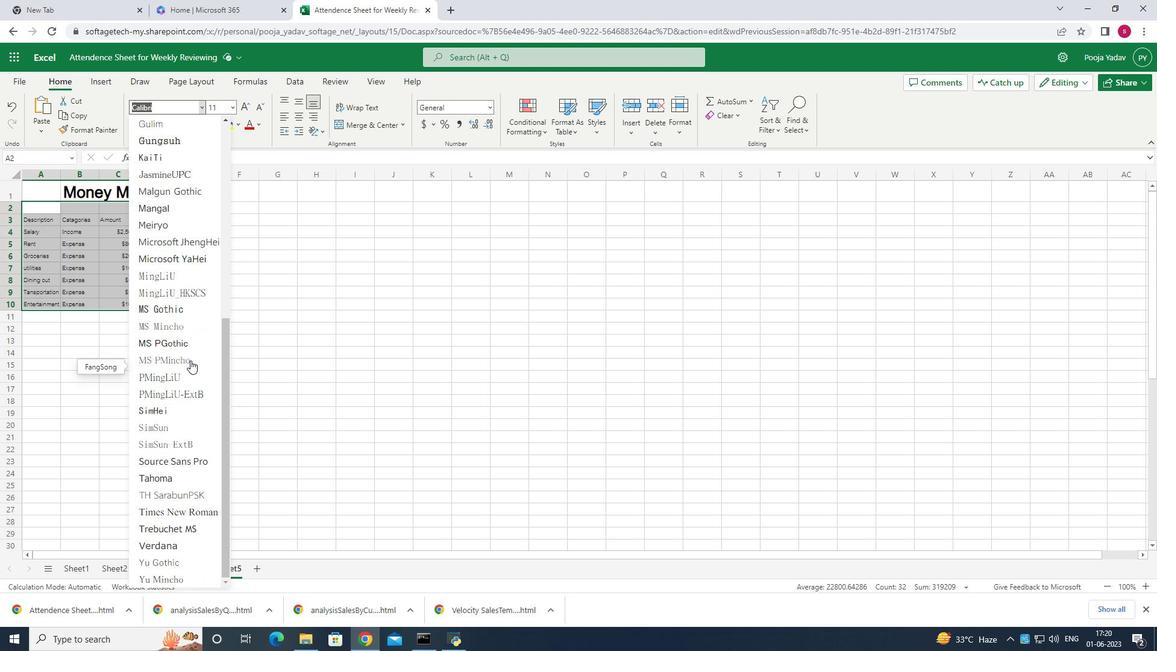 
Action: Mouse scrolled (190, 360) with delta (0, 0)
Screenshot: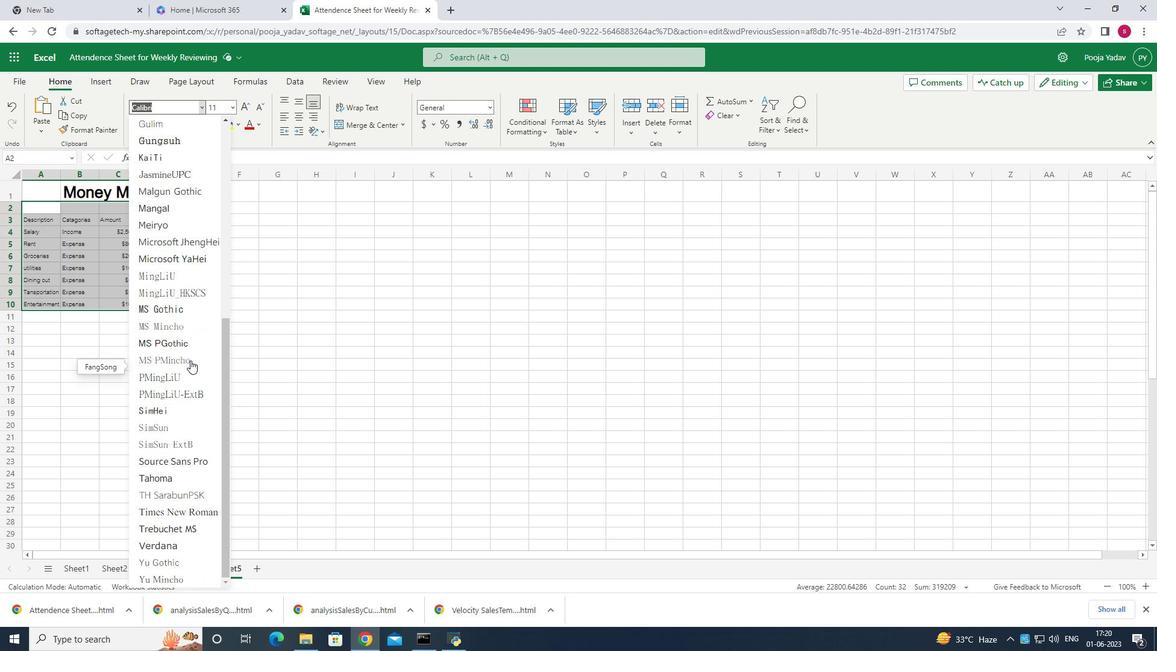 
Action: Mouse moved to (220, 218)
Screenshot: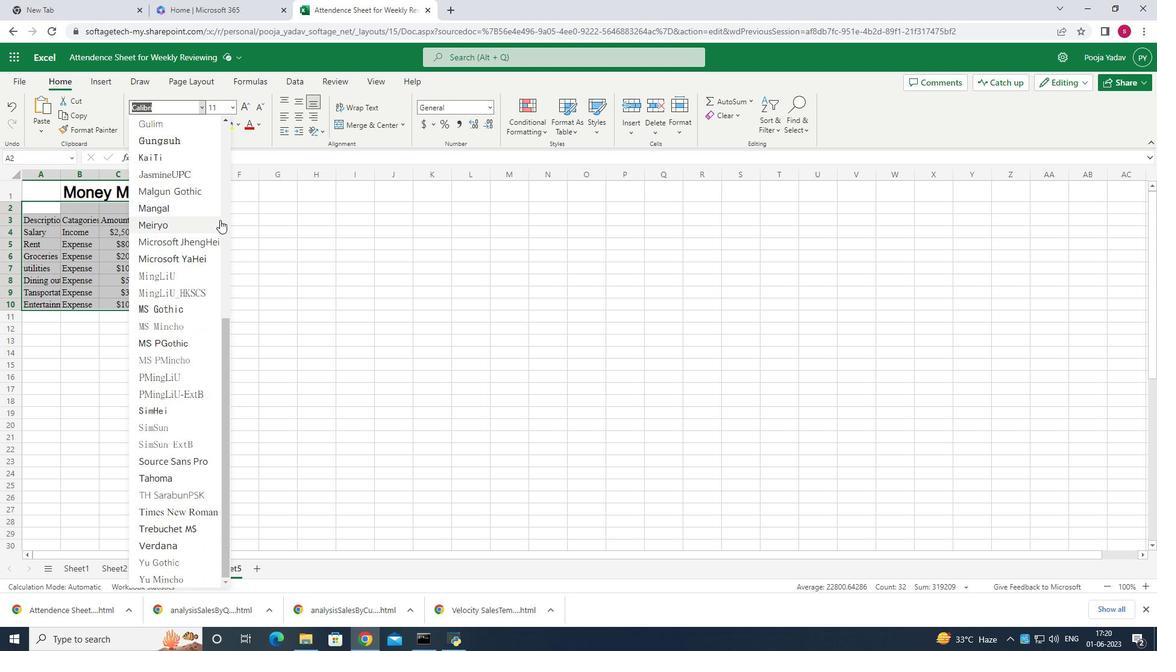 
Action: Mouse scrolled (220, 218) with delta (0, 0)
Screenshot: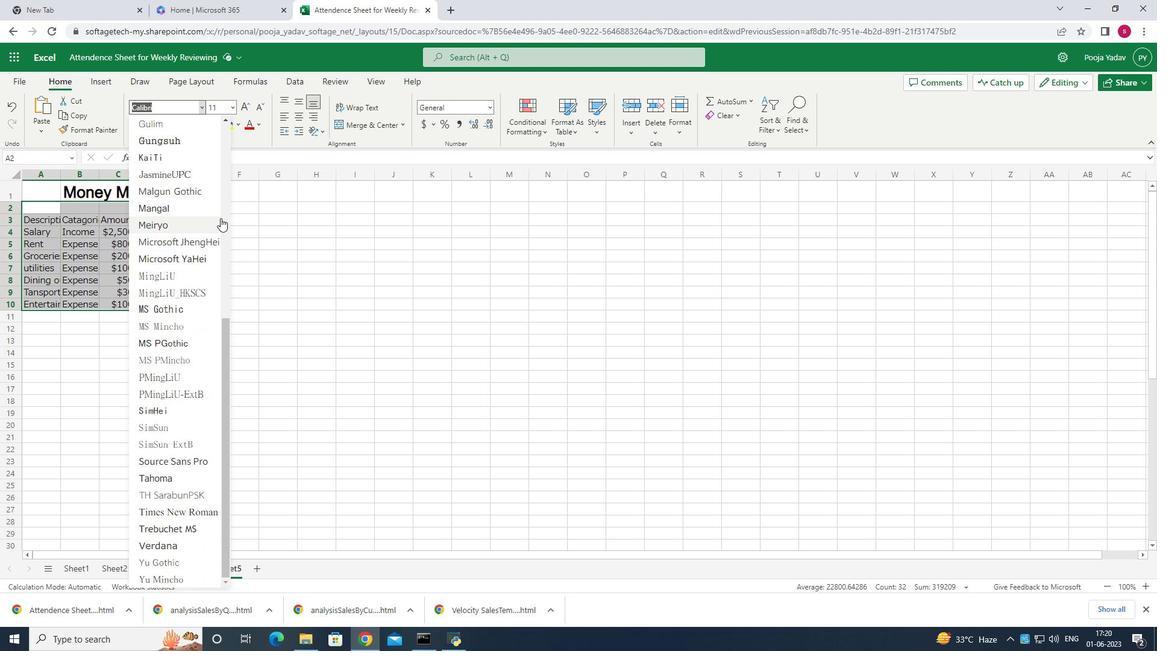 
Action: Mouse scrolled (220, 218) with delta (0, 0)
Screenshot: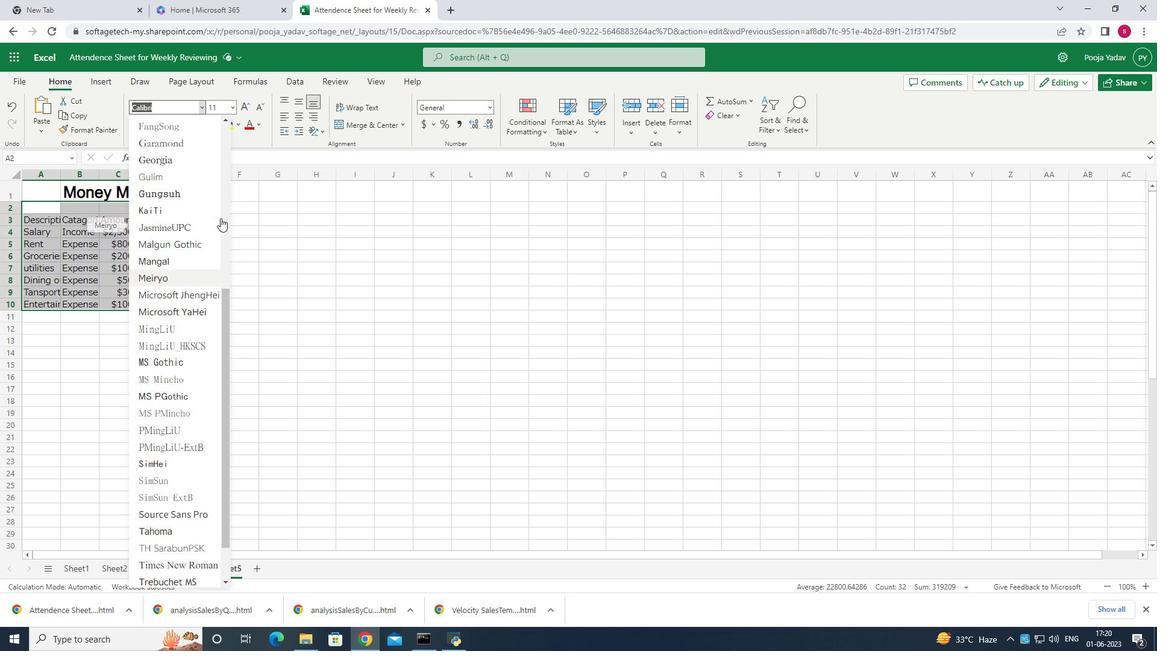 
Action: Mouse scrolled (220, 218) with delta (0, 0)
Screenshot: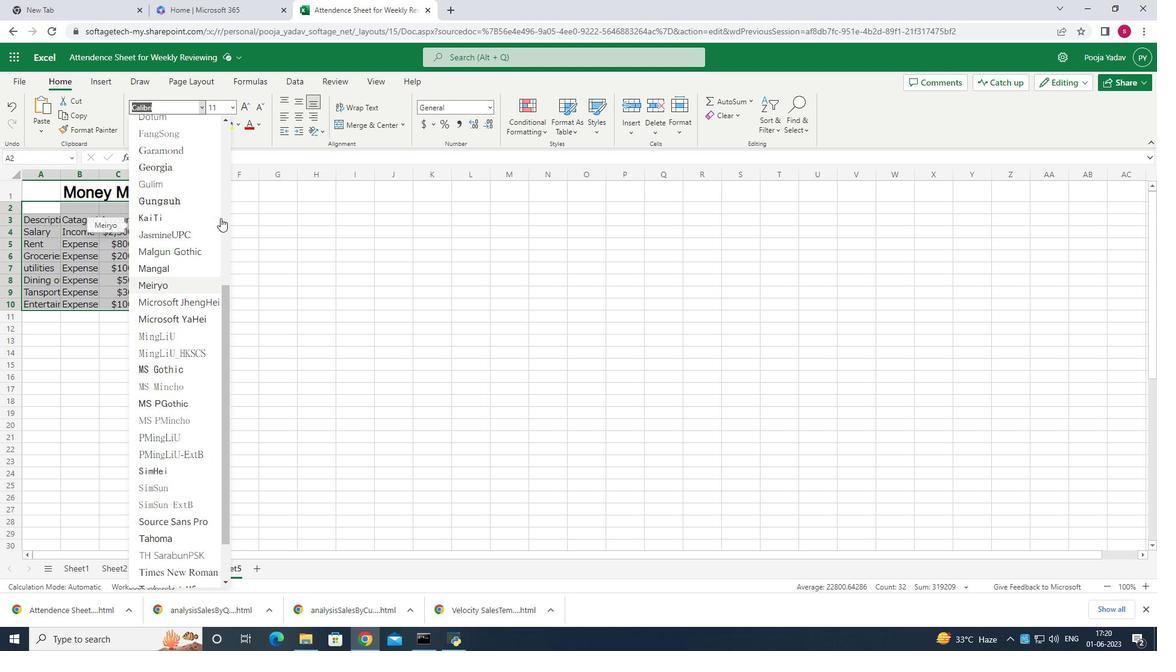 
Action: Mouse scrolled (220, 218) with delta (0, 0)
Screenshot: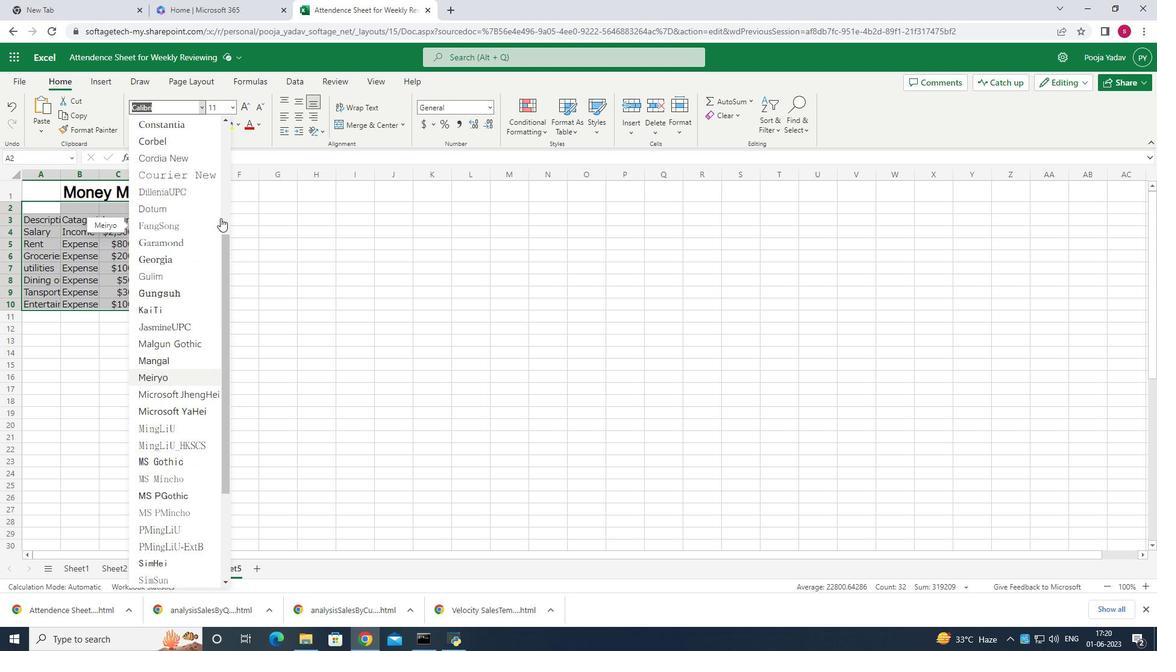 
Action: Mouse scrolled (220, 218) with delta (0, 0)
Screenshot: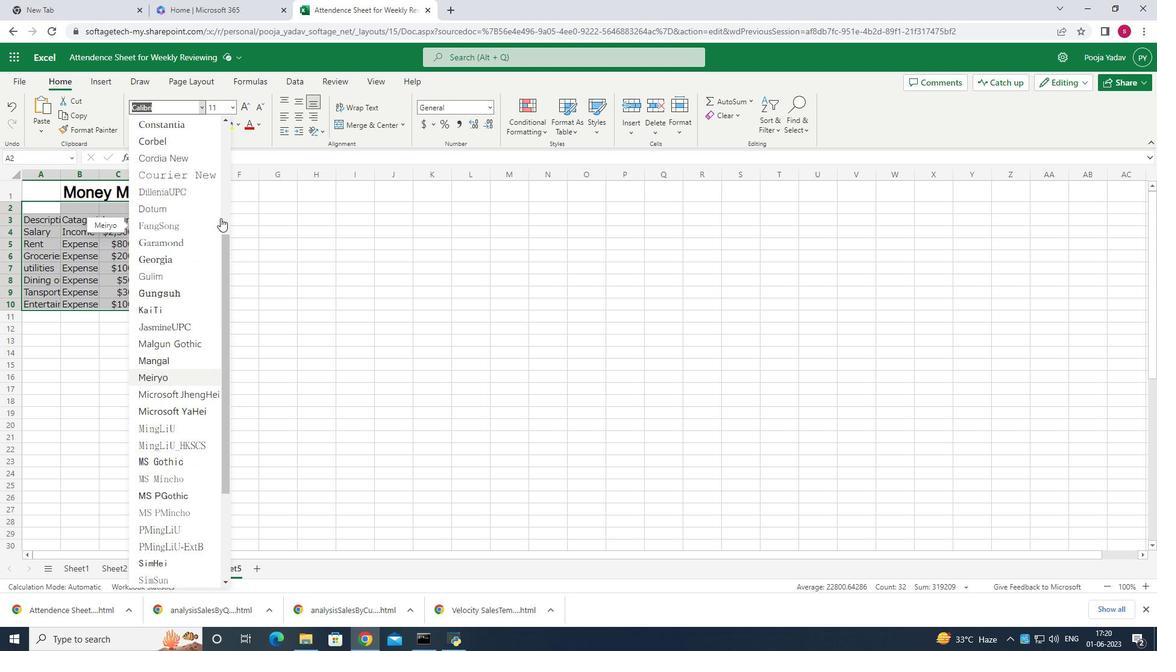 
Action: Mouse scrolled (220, 218) with delta (0, 0)
Screenshot: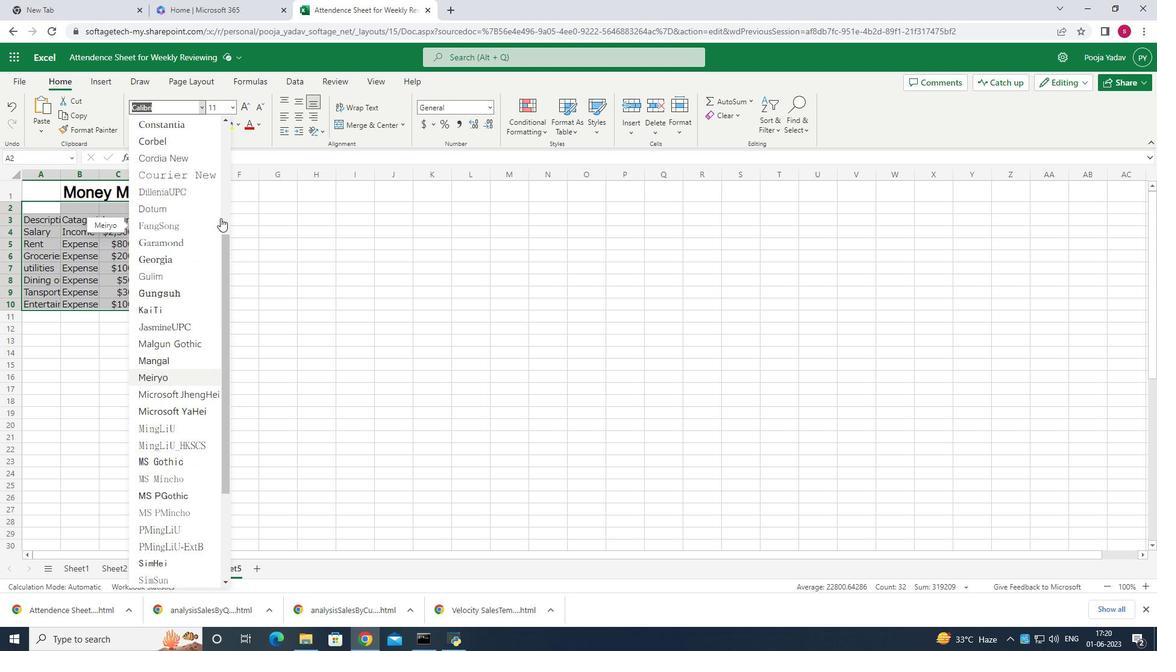 
Action: Mouse moved to (221, 218)
Screenshot: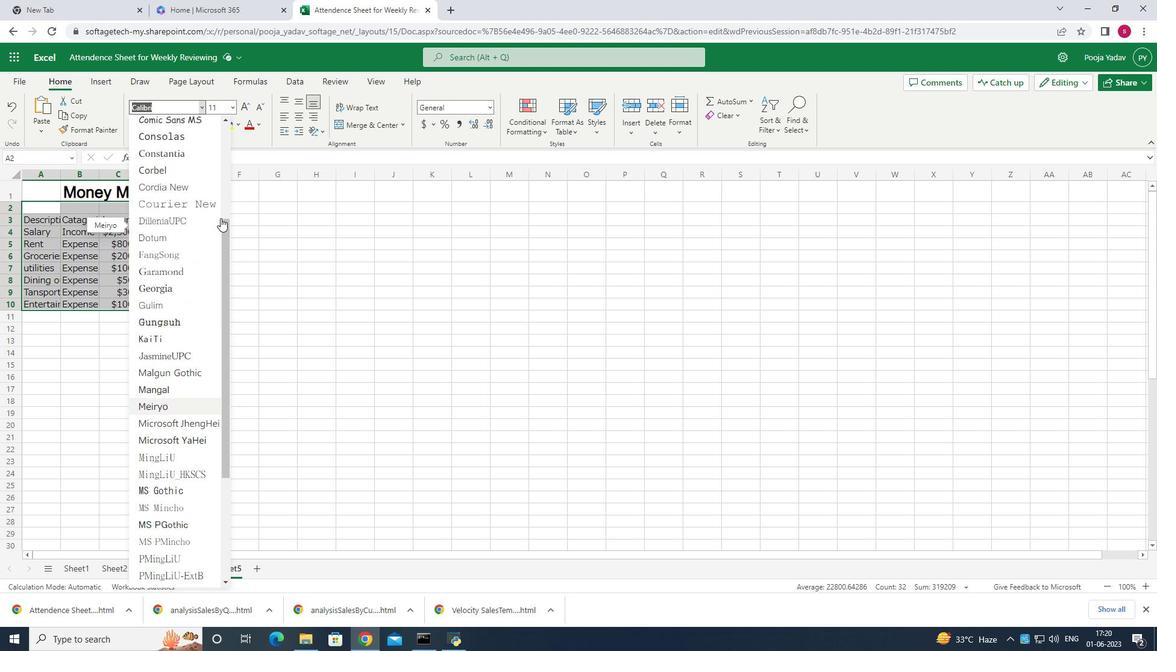 
Action: Mouse scrolled (221, 218) with delta (0, 0)
Screenshot: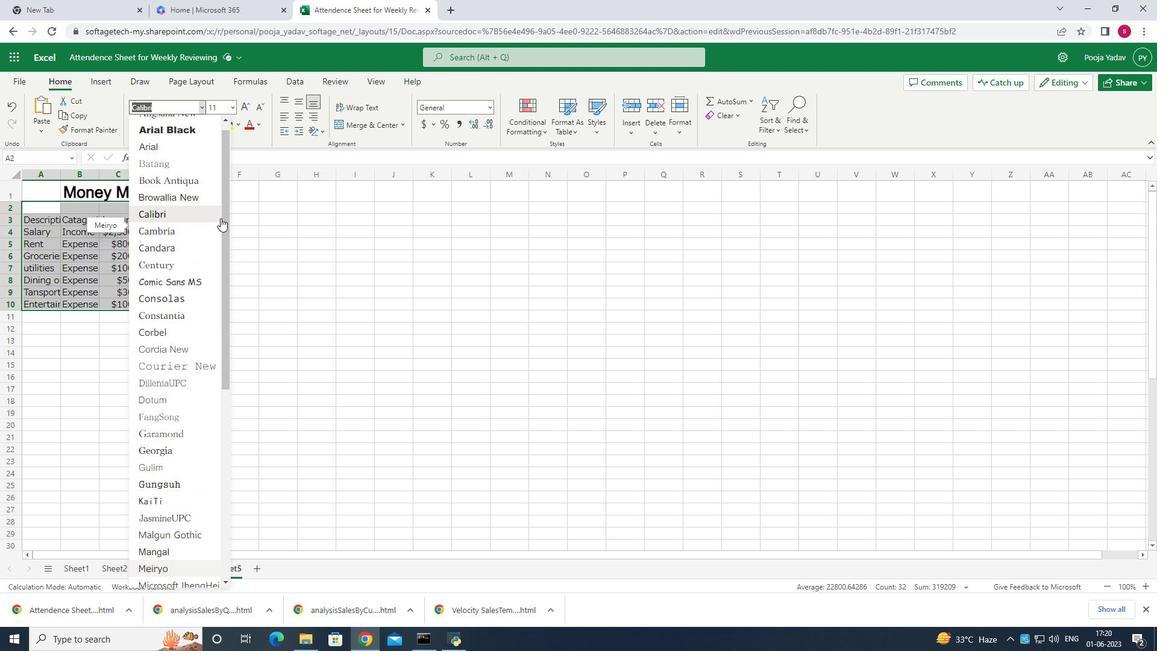 
Action: Mouse scrolled (221, 218) with delta (0, 0)
Screenshot: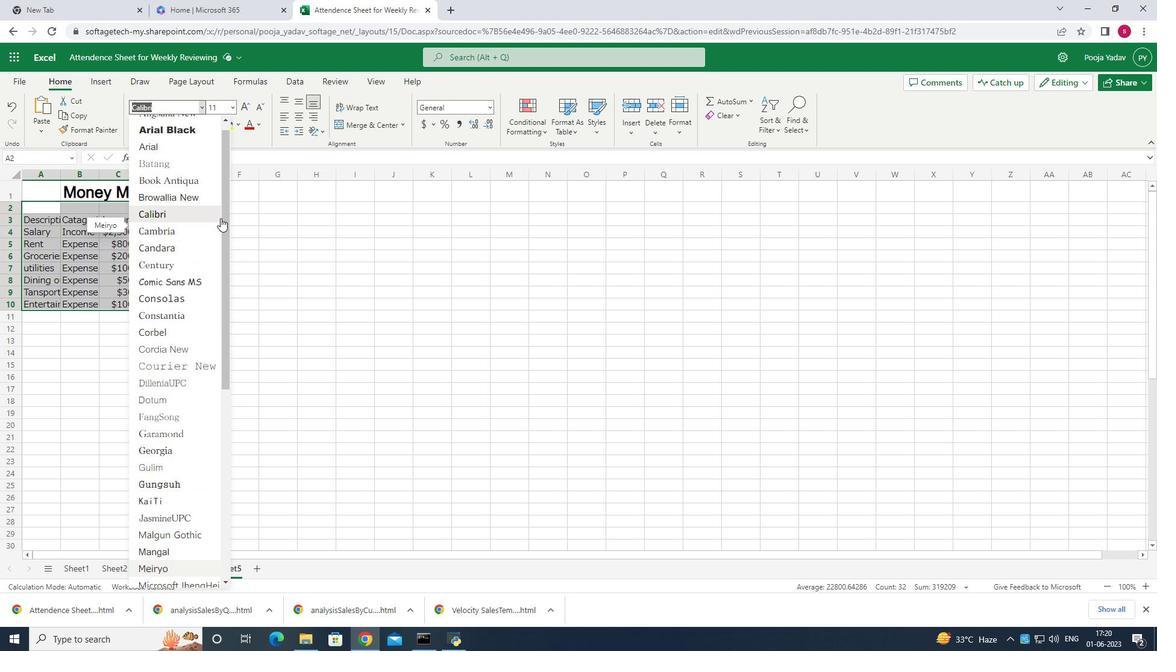 
Action: Mouse scrolled (221, 218) with delta (0, 0)
Screenshot: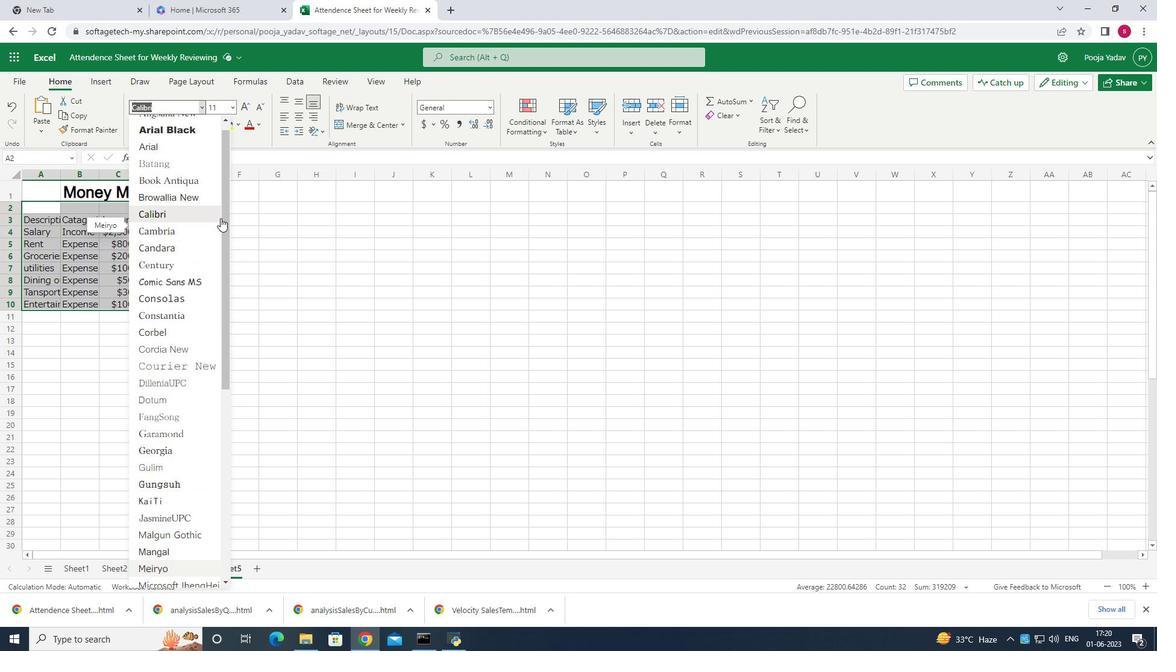 
Action: Mouse scrolled (221, 218) with delta (0, 0)
Screenshot: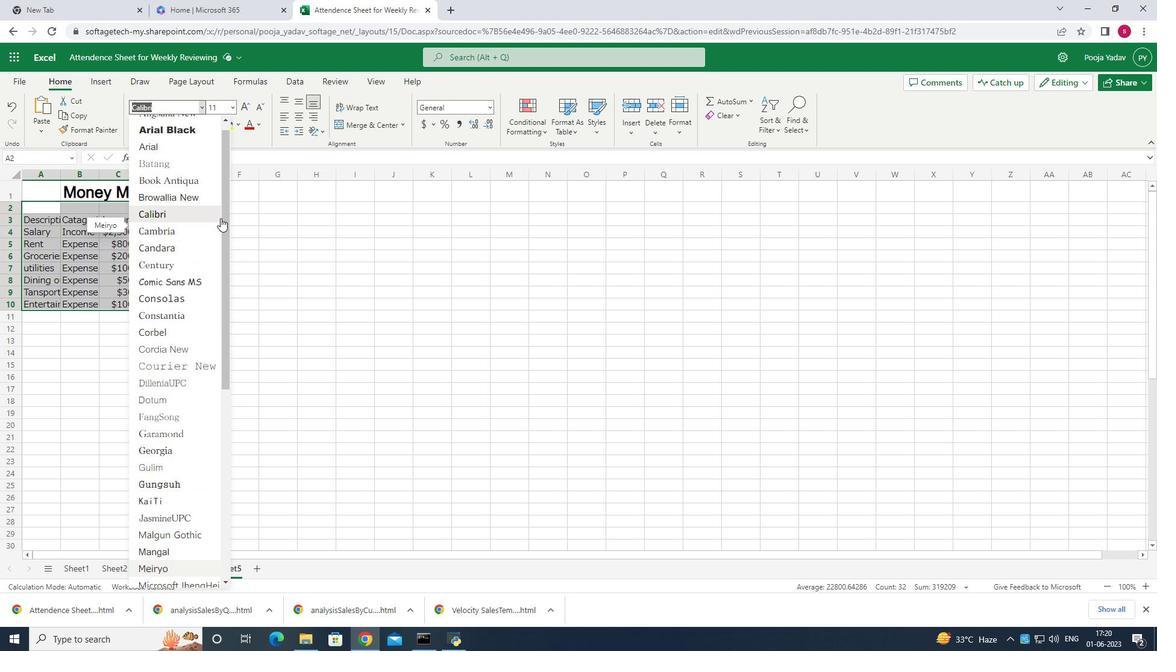 
Action: Mouse scrolled (221, 218) with delta (0, 0)
Screenshot: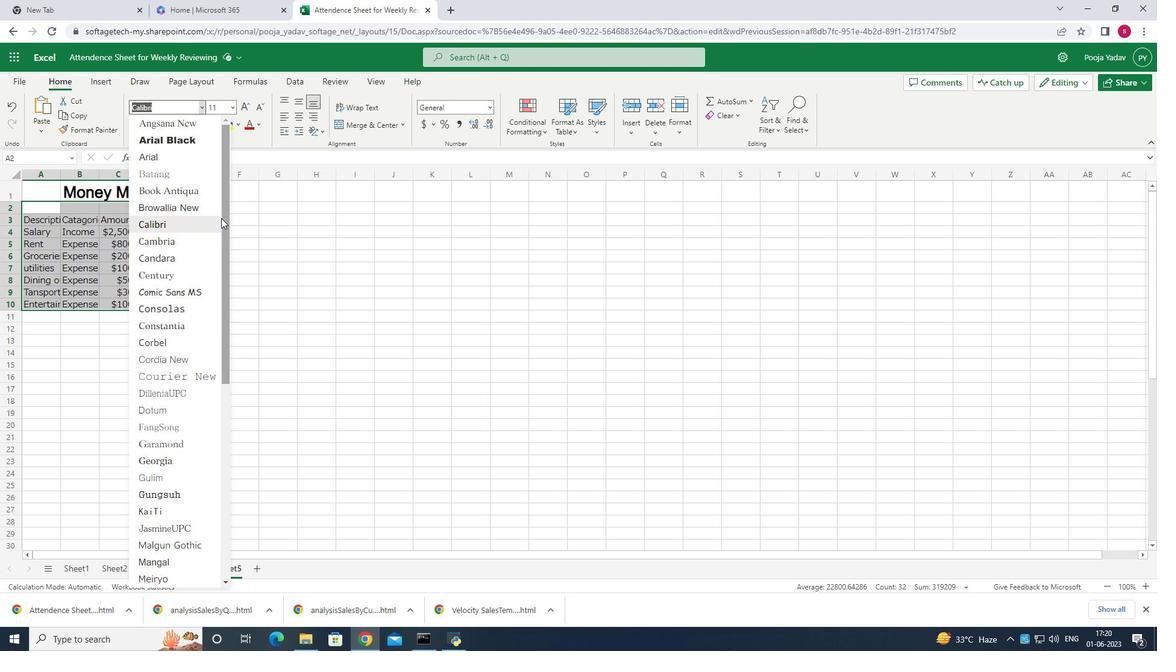 
Action: Mouse scrolled (221, 218) with delta (0, 0)
Screenshot: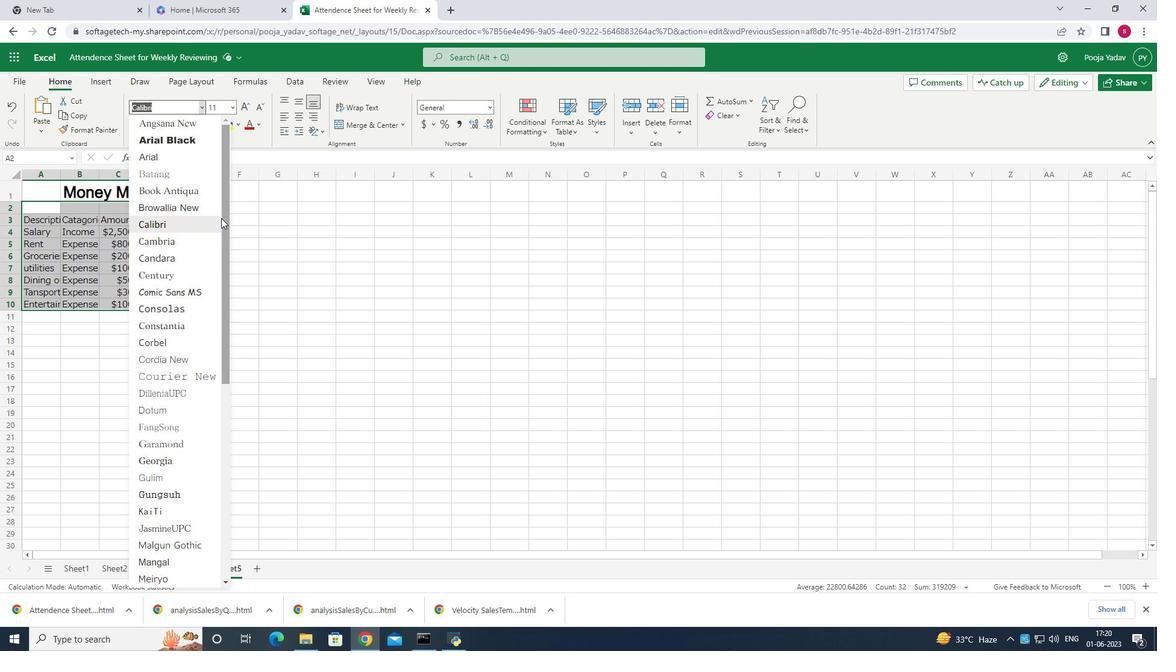 
Action: Mouse scrolled (221, 218) with delta (0, 0)
Screenshot: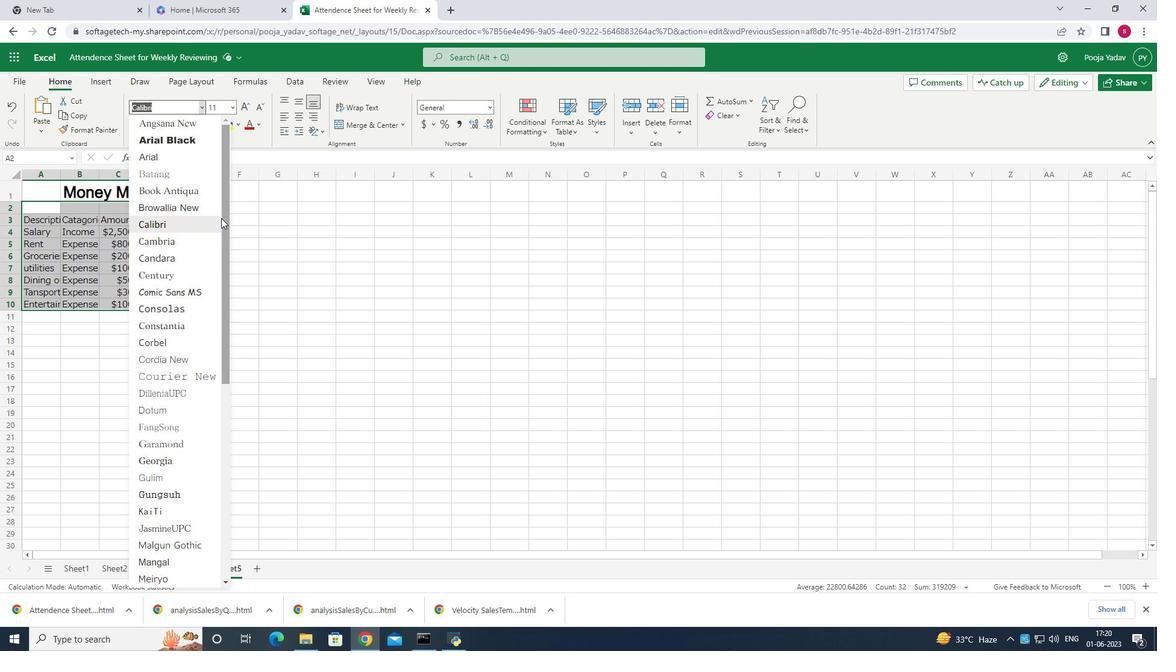 
Action: Mouse scrolled (221, 218) with delta (0, 0)
Screenshot: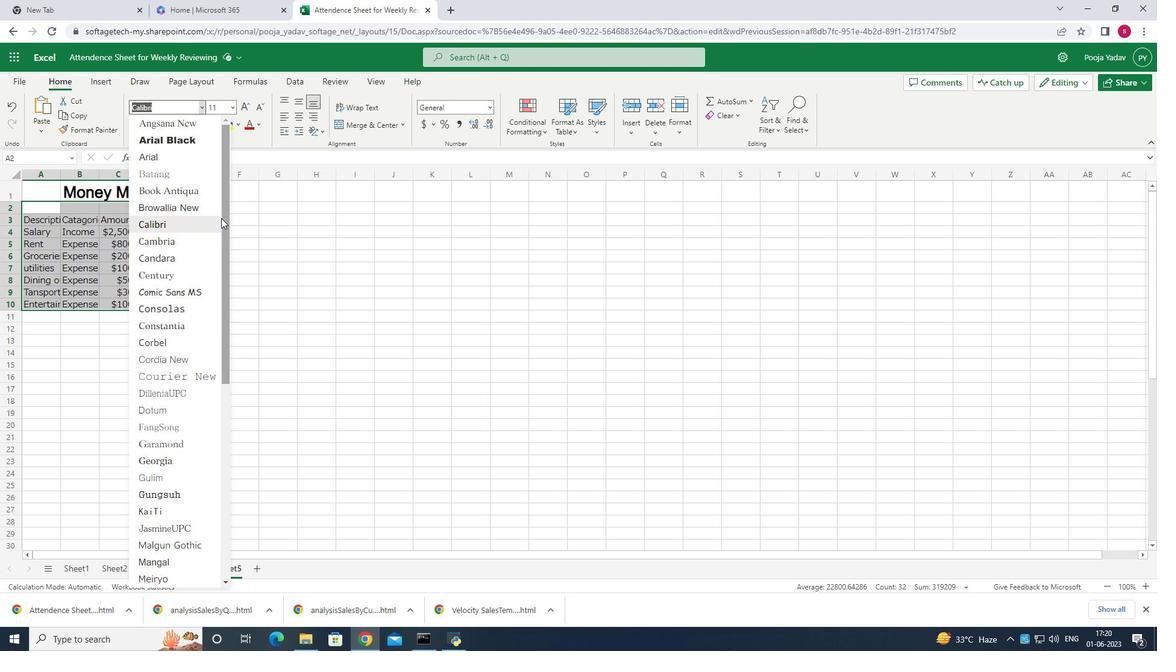 
Action: Mouse moved to (162, 156)
Screenshot: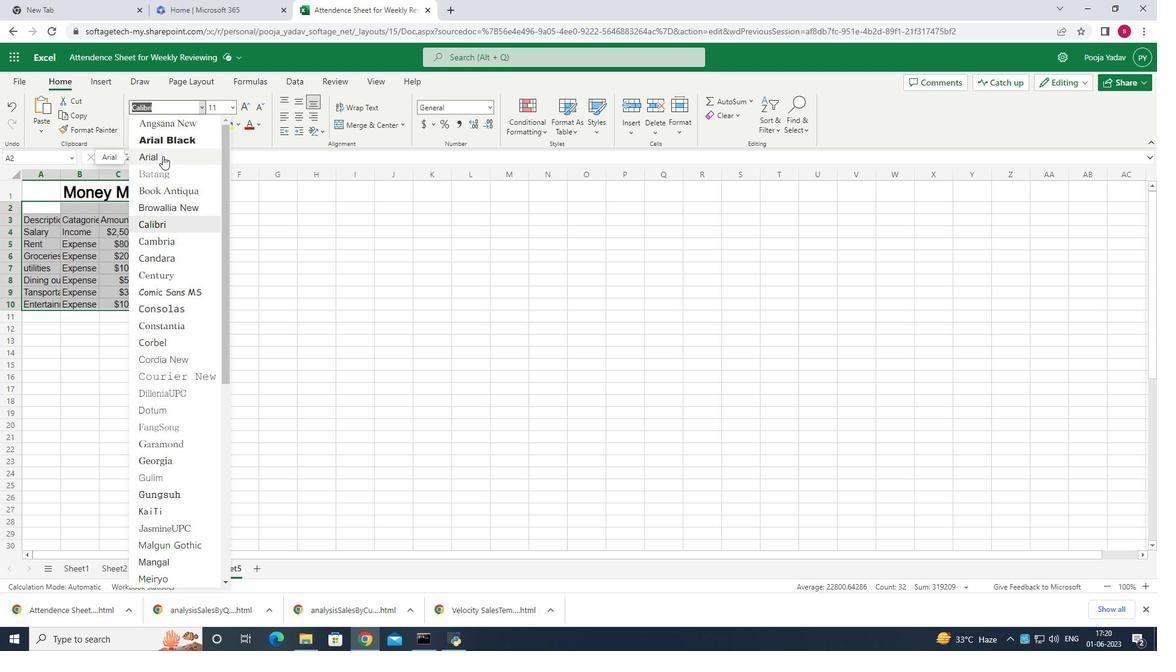 
Action: Mouse pressed left at (162, 156)
Screenshot: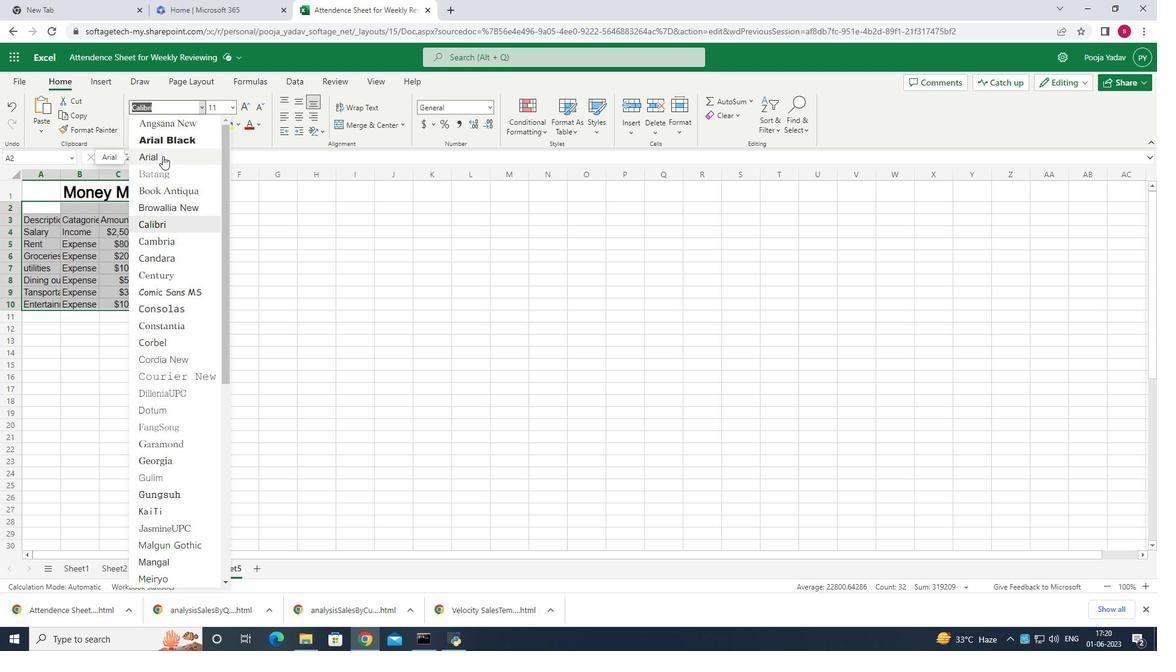 
Action: Mouse moved to (232, 103)
Screenshot: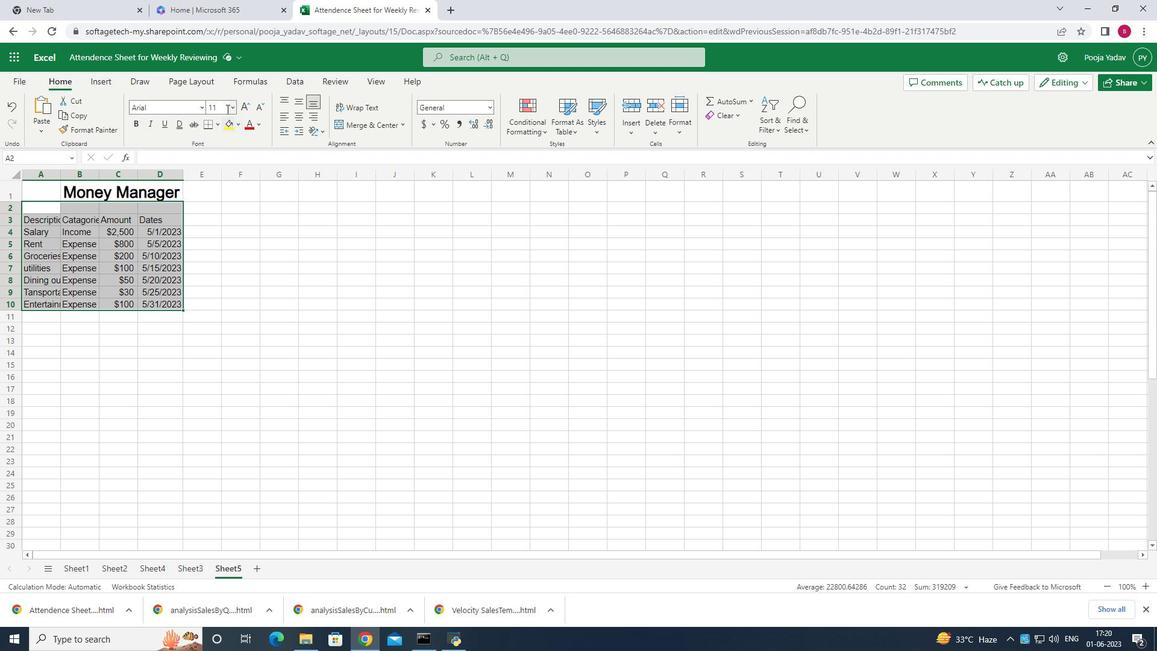 
Action: Mouse pressed left at (232, 103)
Screenshot: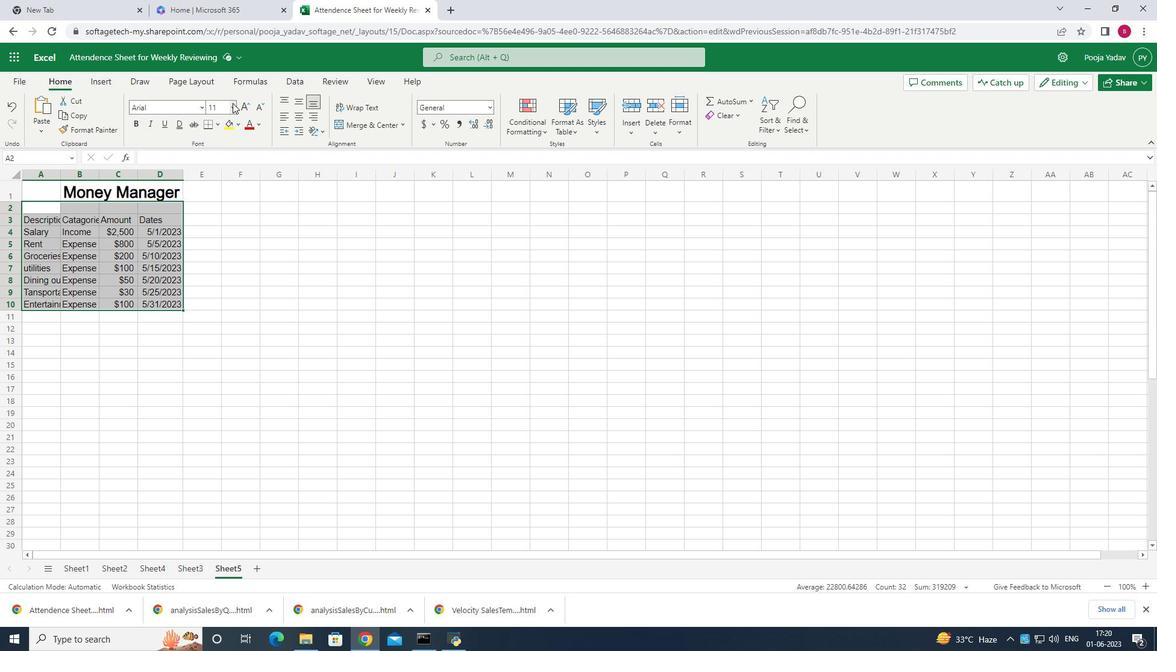 
Action: Mouse moved to (218, 205)
Screenshot: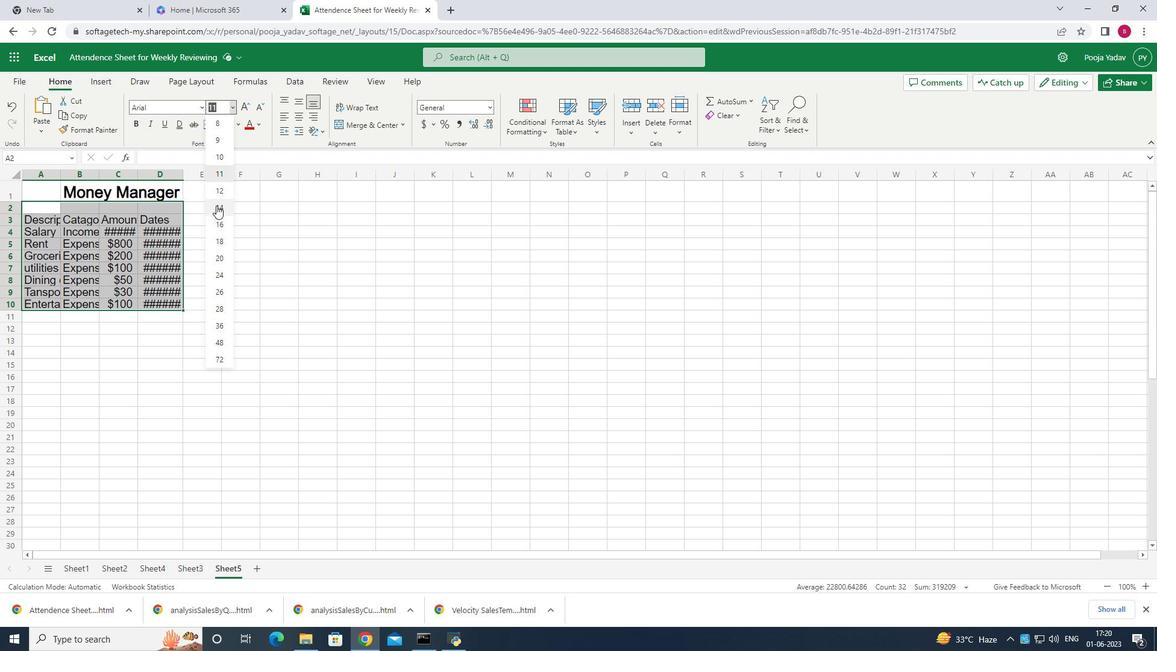 
Action: Mouse pressed left at (218, 205)
Screenshot: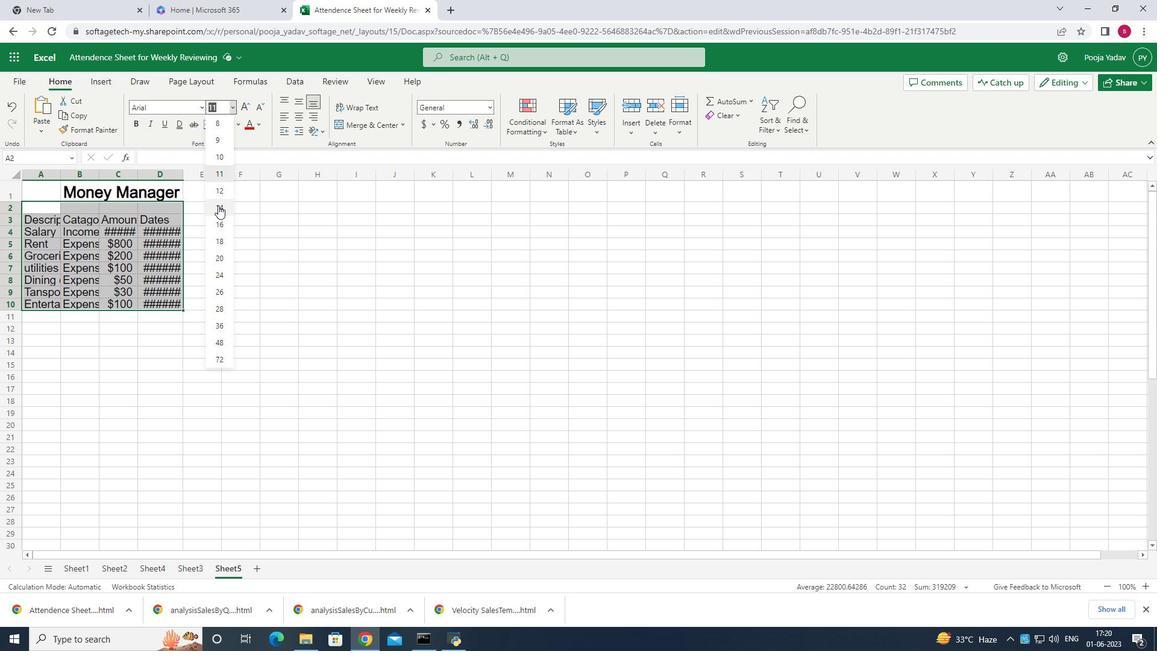 
Action: Mouse moved to (294, 100)
Screenshot: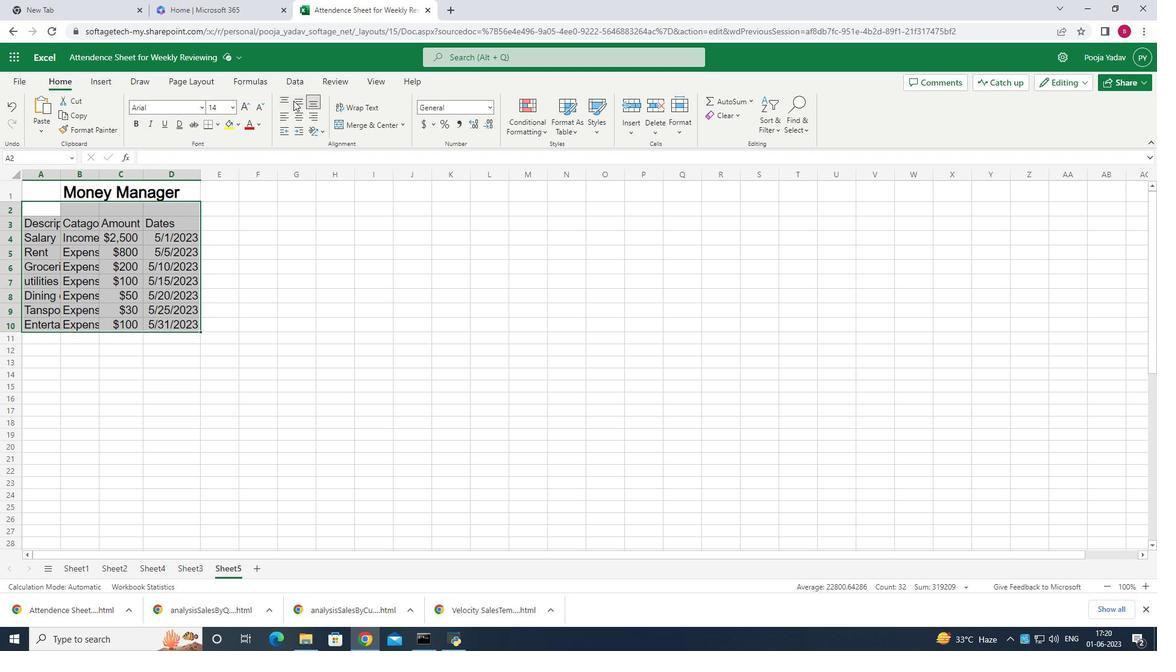 
Action: Mouse pressed left at (294, 100)
Screenshot: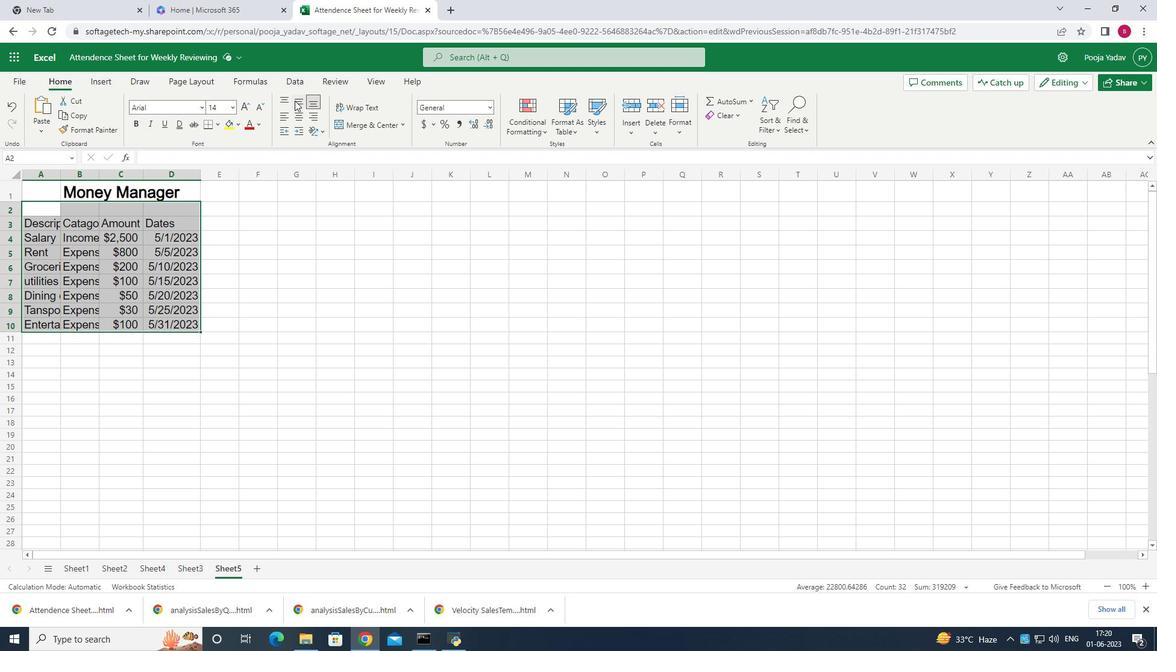 
Action: Mouse moved to (296, 100)
Screenshot: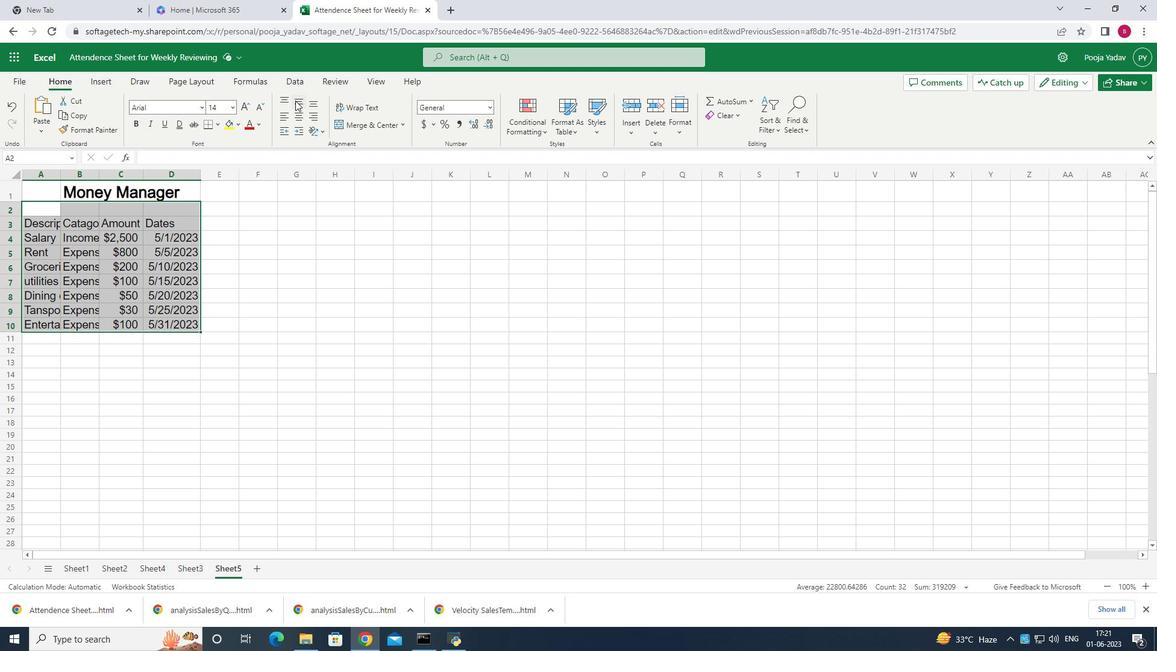 
Action: Mouse pressed left at (296, 100)
Screenshot: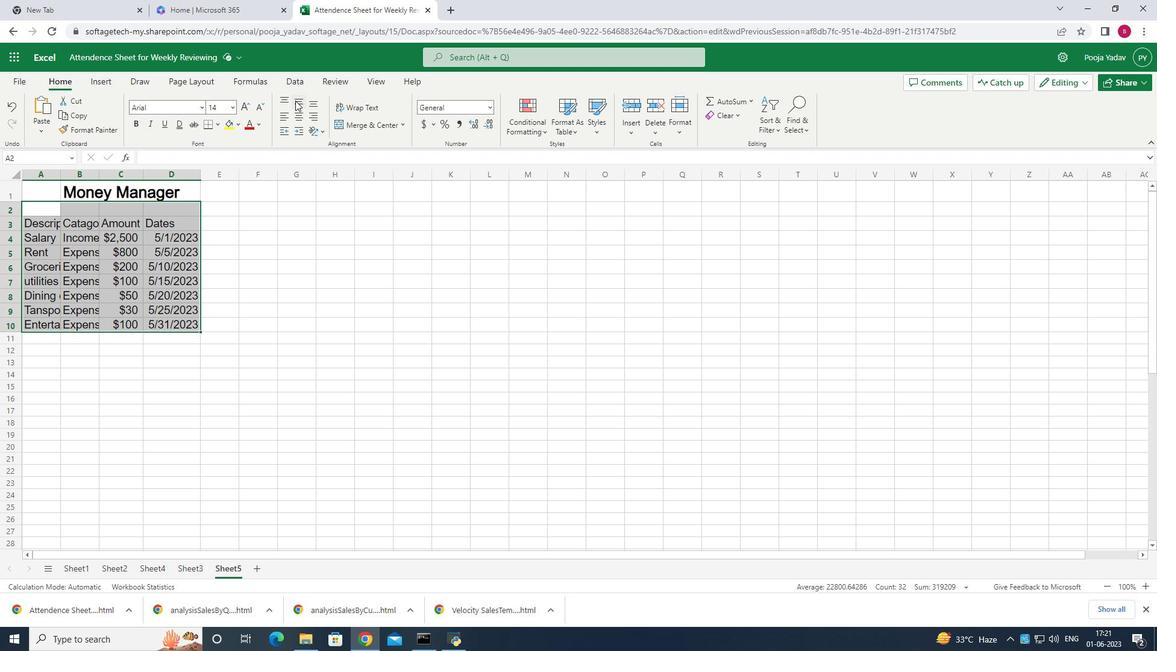 
Action: Mouse moved to (449, 615)
Screenshot: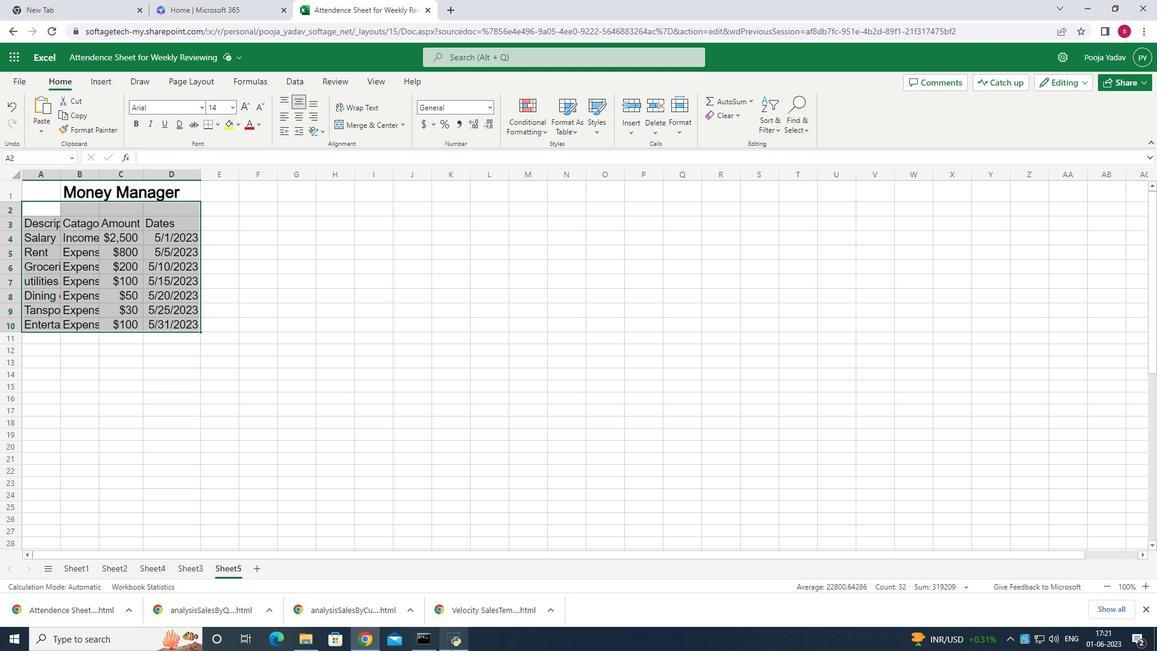 
